 Task: Create in the project ZestTech in Backlog an issue 'Implement a new cloud-based fleet management system for a company with advanced vehicle tracking and maintenance features', assign it to team member softage.1@softage.net and change the status to IN PROGRESS.
Action: Mouse moved to (274, 73)
Screenshot: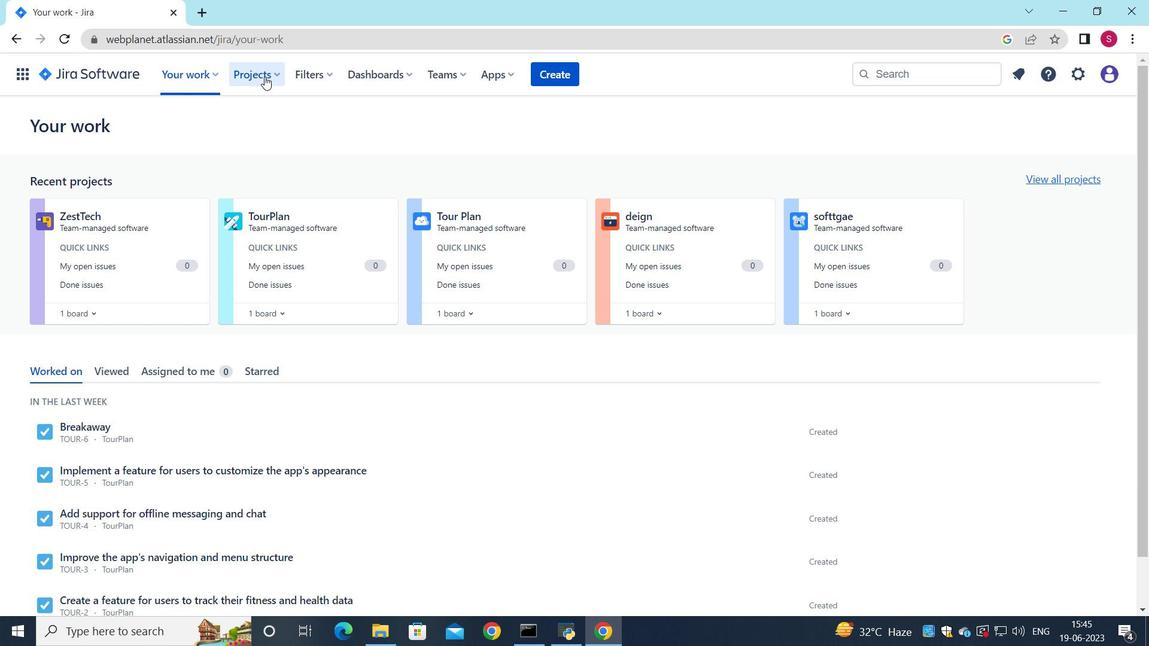 
Action: Mouse pressed left at (274, 73)
Screenshot: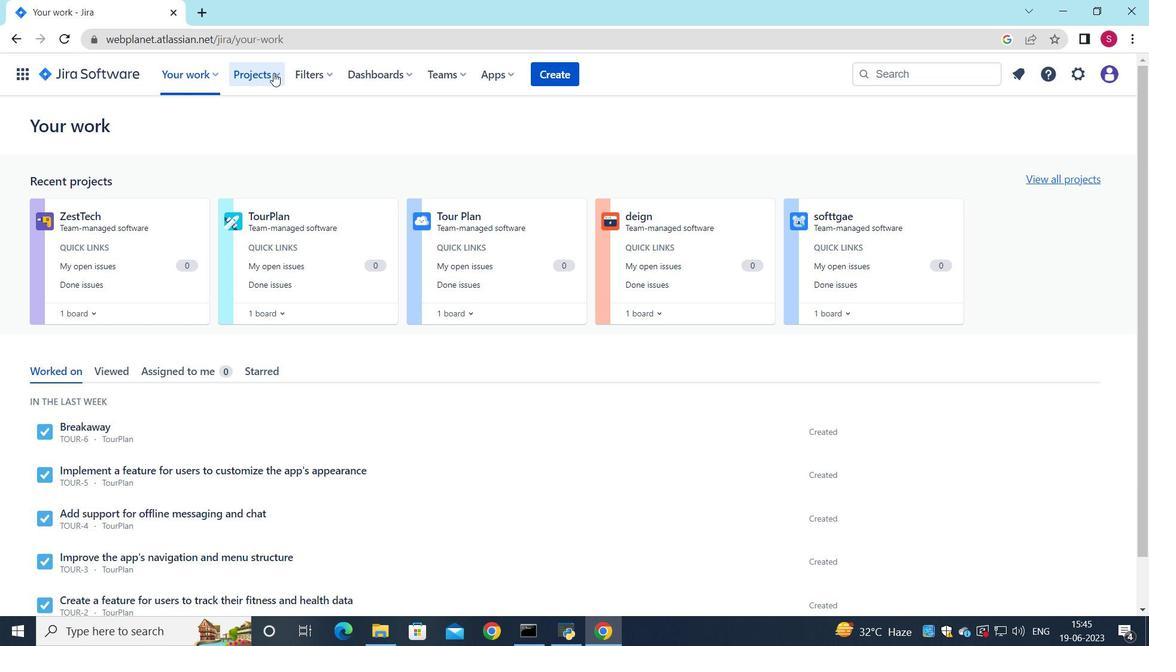 
Action: Mouse moved to (282, 140)
Screenshot: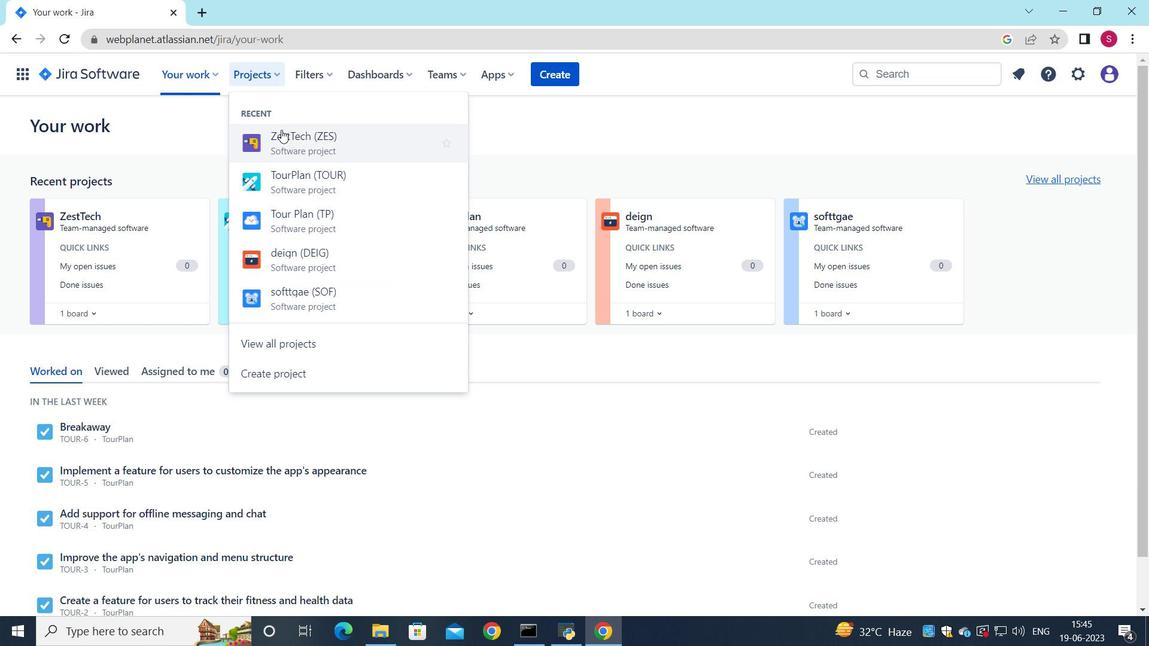 
Action: Mouse pressed left at (282, 140)
Screenshot: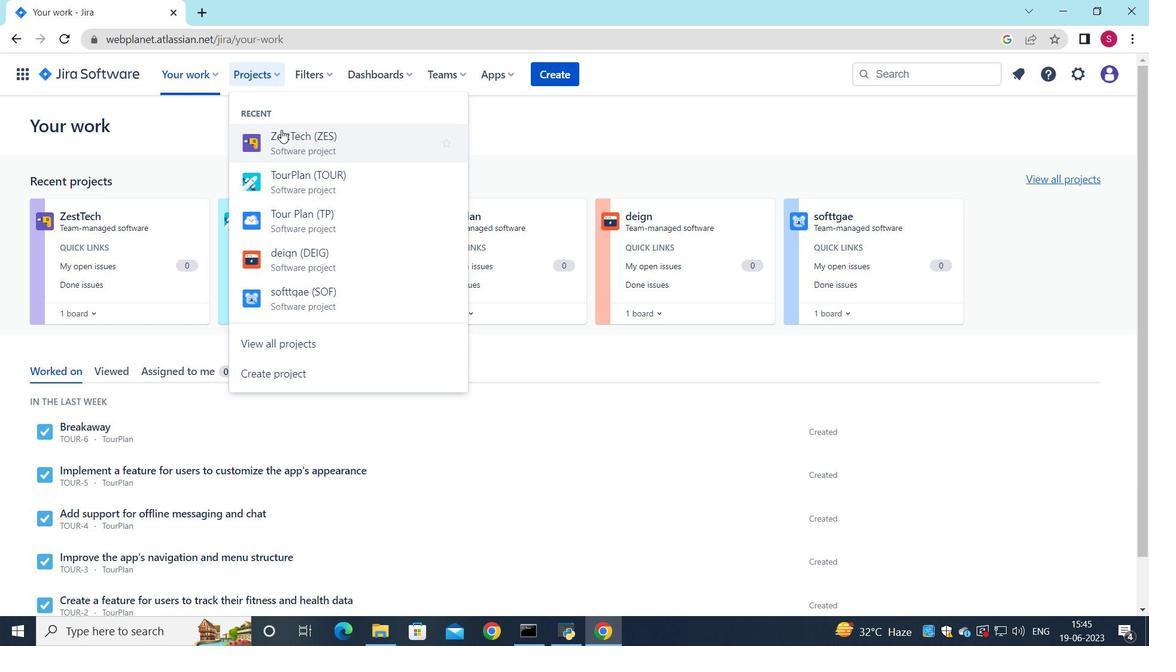 
Action: Mouse moved to (59, 230)
Screenshot: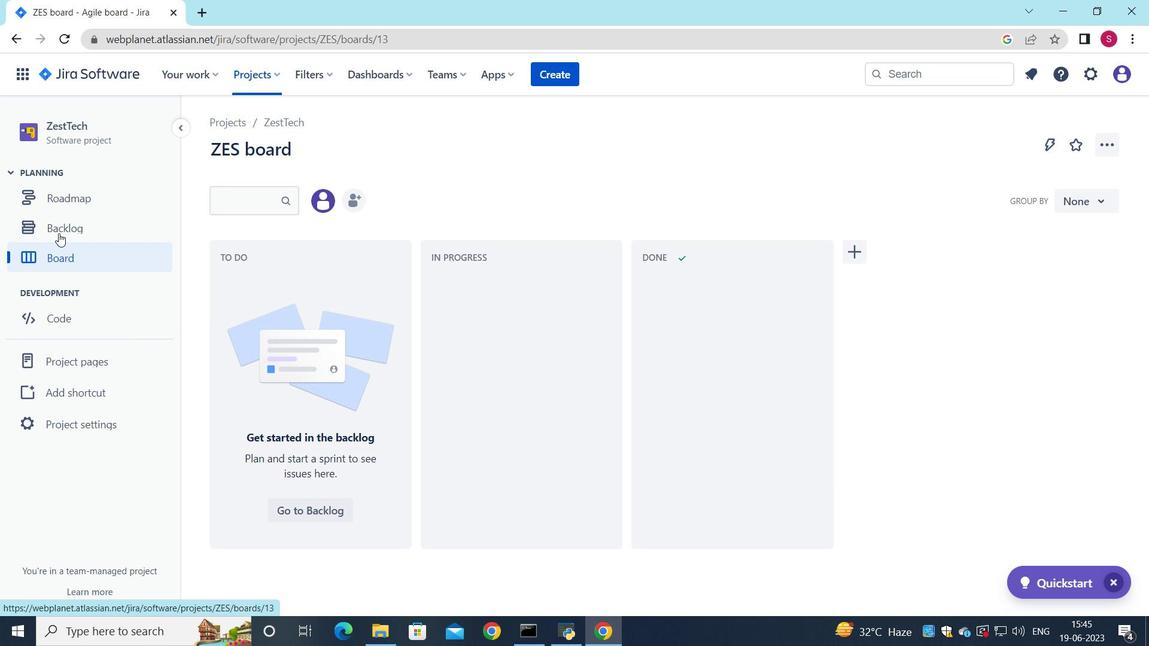 
Action: Mouse pressed left at (59, 230)
Screenshot: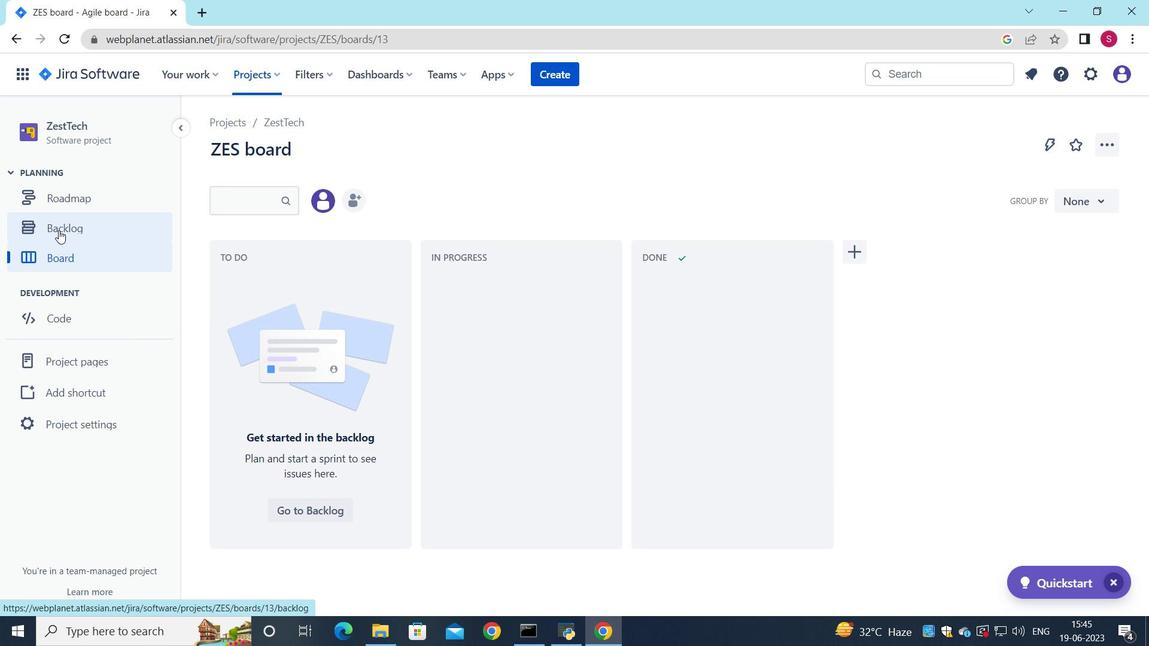 
Action: Mouse moved to (274, 297)
Screenshot: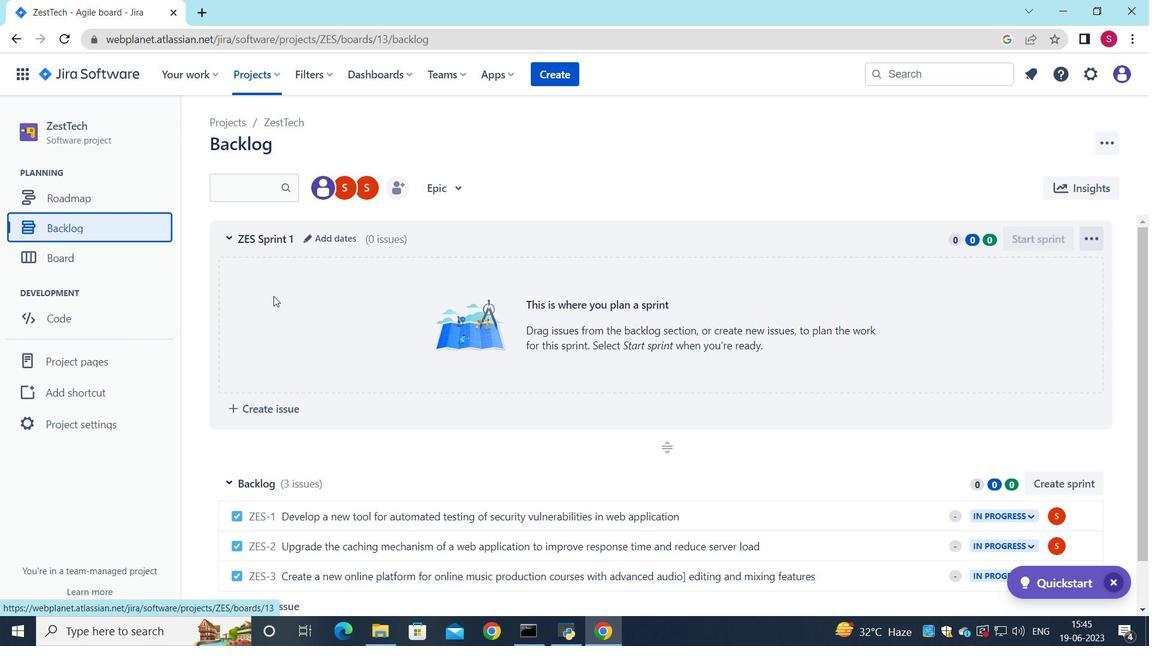 
Action: Mouse scrolled (274, 296) with delta (0, 0)
Screenshot: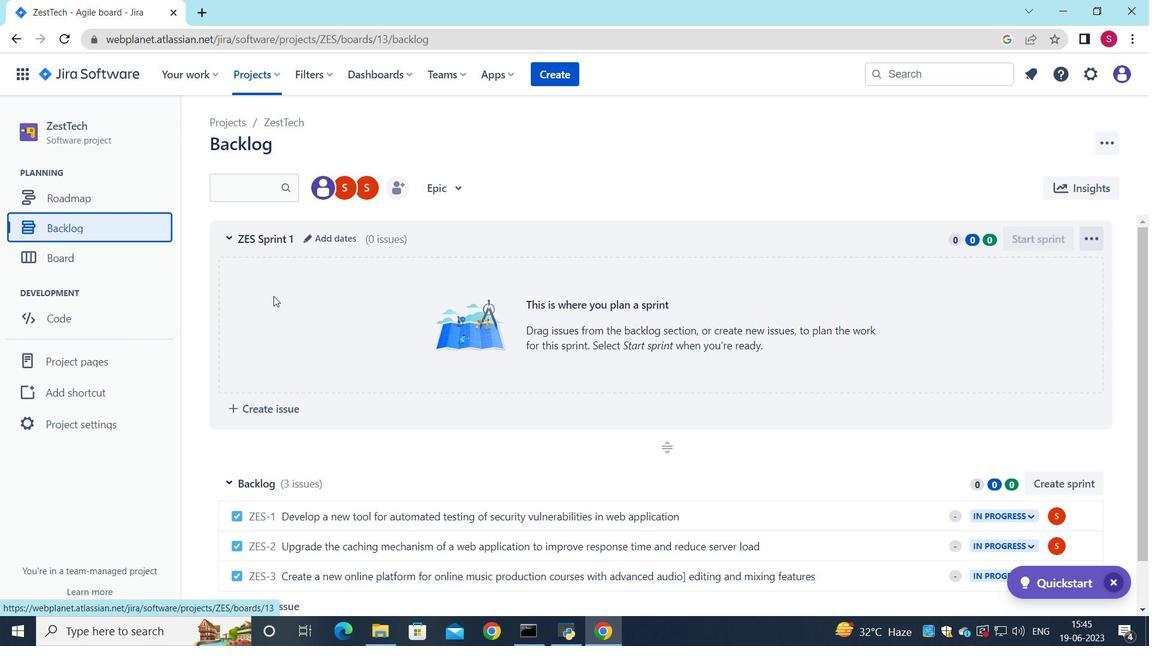 
Action: Mouse scrolled (274, 296) with delta (0, 0)
Screenshot: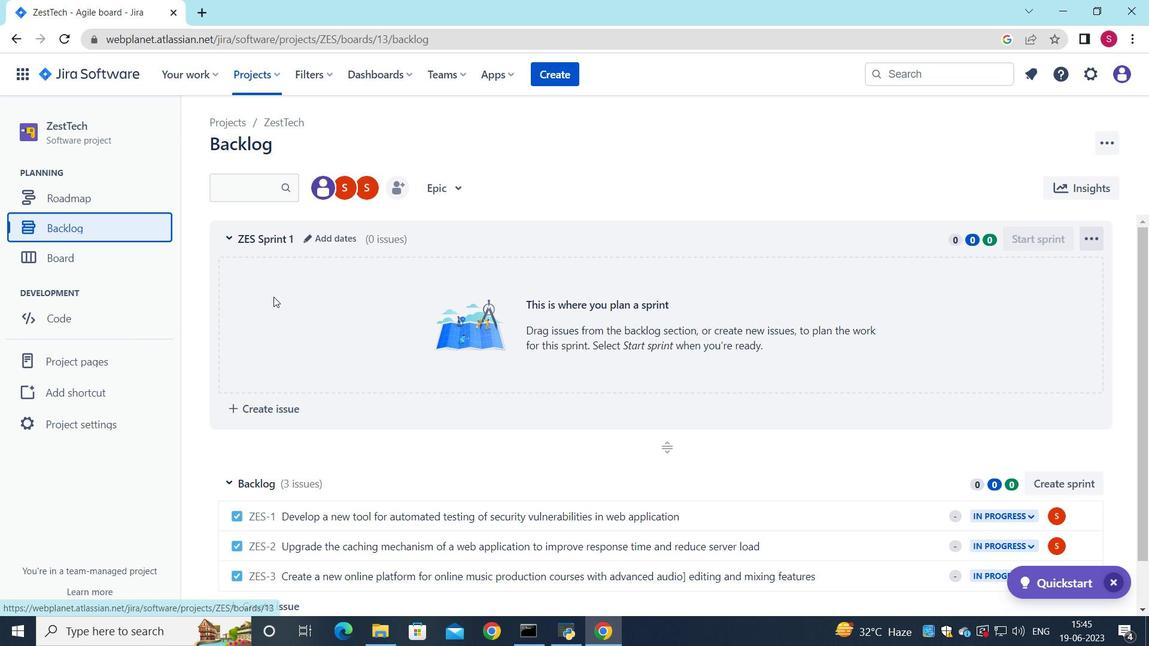 
Action: Mouse moved to (297, 549)
Screenshot: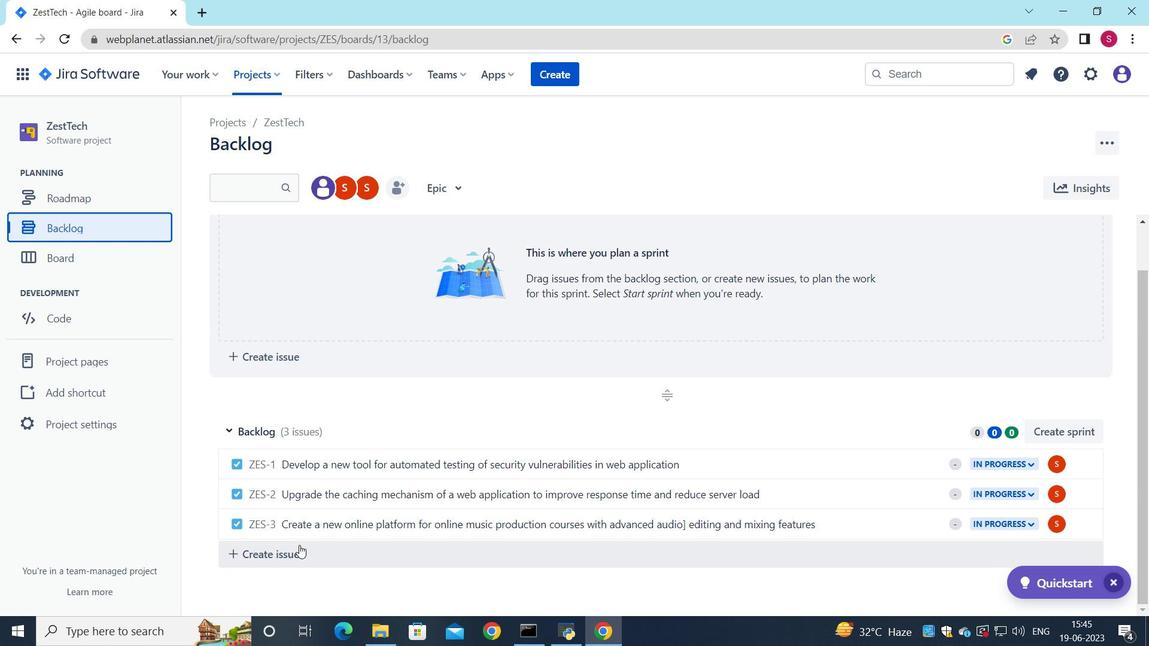 
Action: Mouse pressed left at (297, 549)
Screenshot: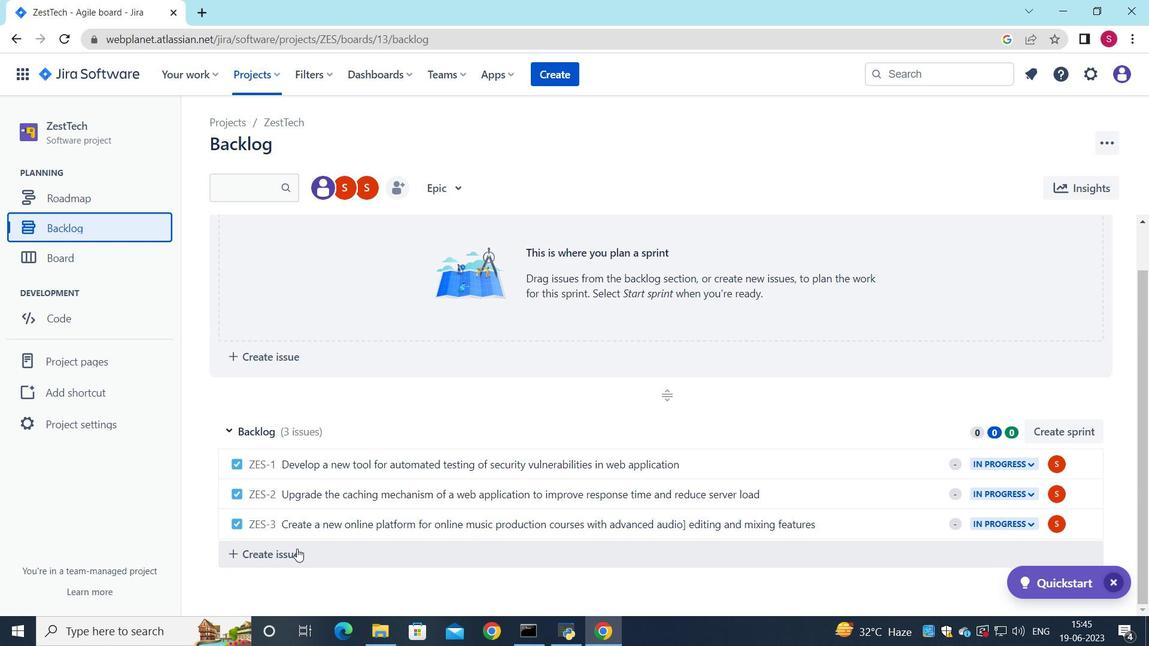 
Action: Mouse moved to (303, 554)
Screenshot: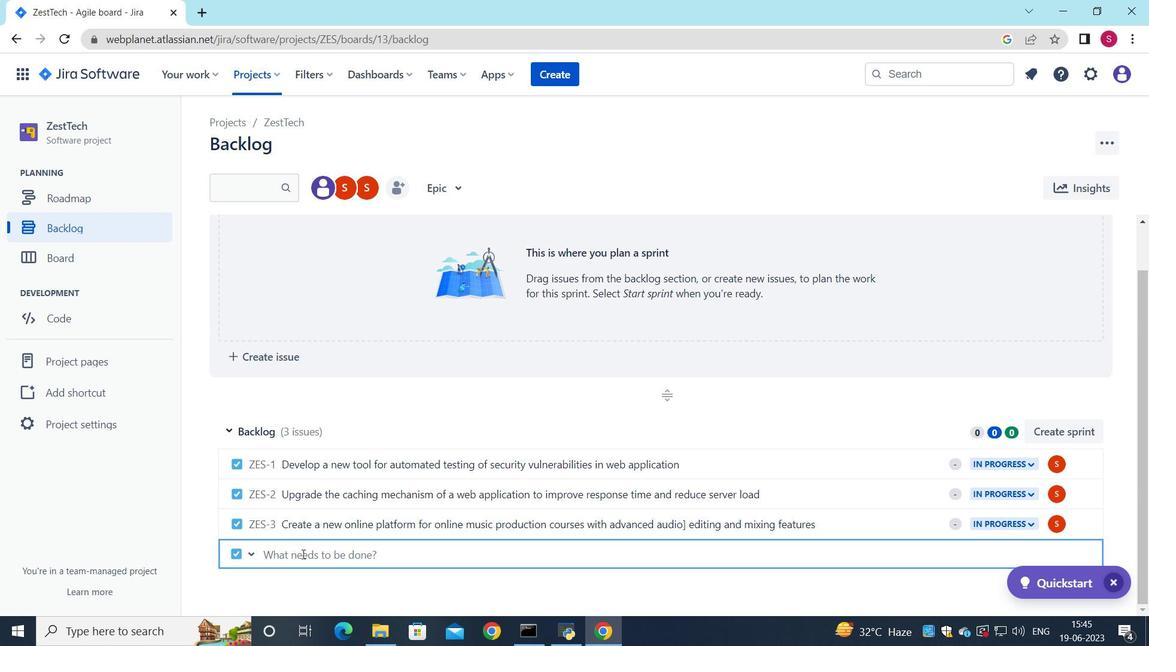 
Action: Mouse scrolled (303, 553) with delta (0, 0)
Screenshot: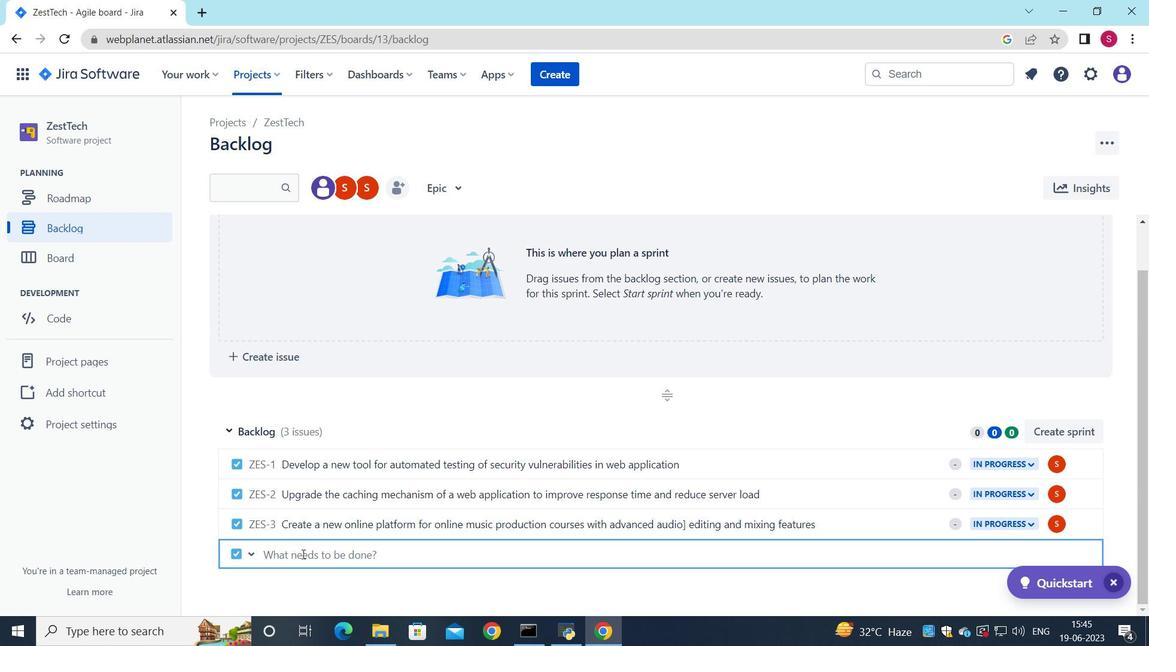 
Action: Mouse scrolled (303, 553) with delta (0, 0)
Screenshot: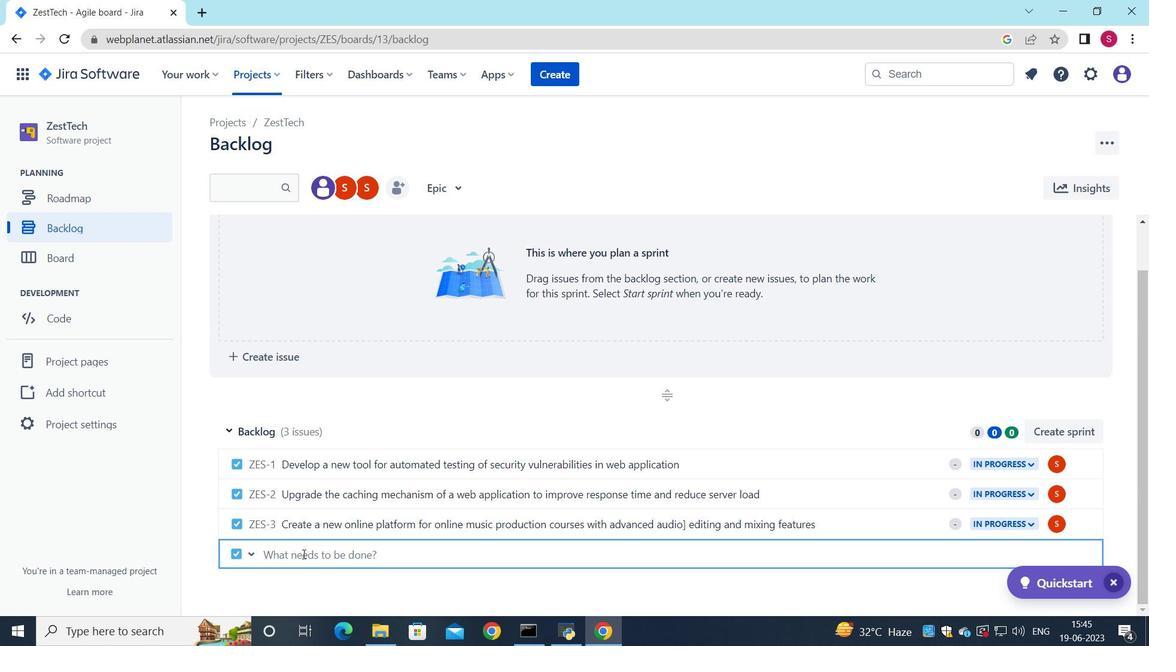 
Action: Mouse scrolled (303, 553) with delta (0, 0)
Screenshot: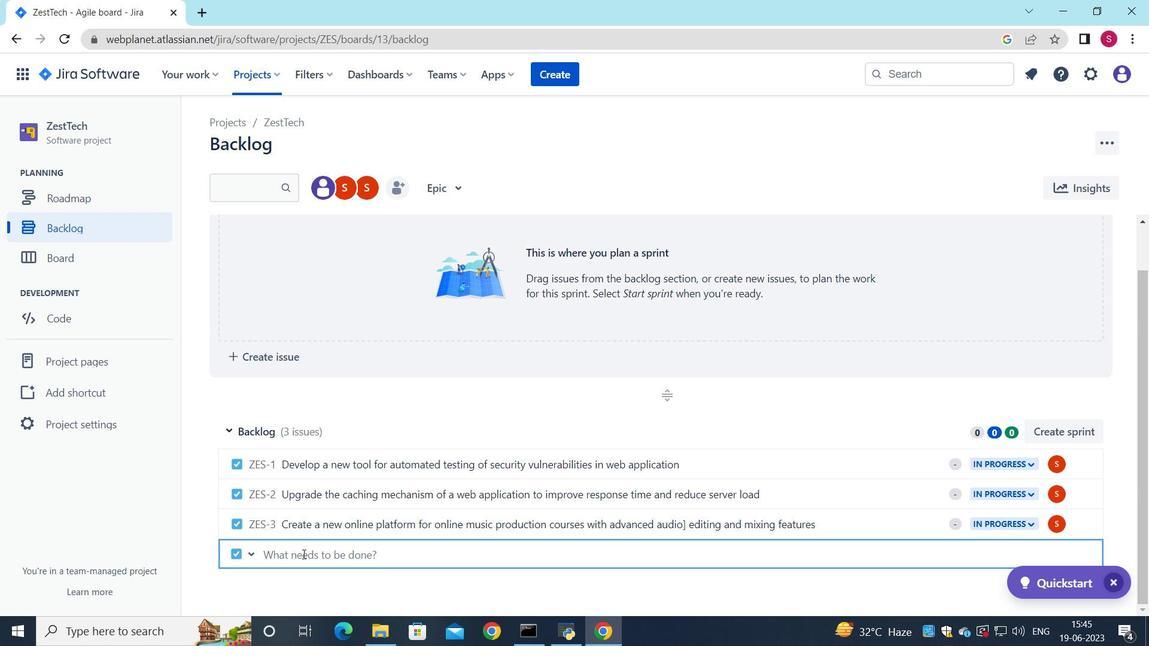 
Action: Mouse moved to (302, 551)
Screenshot: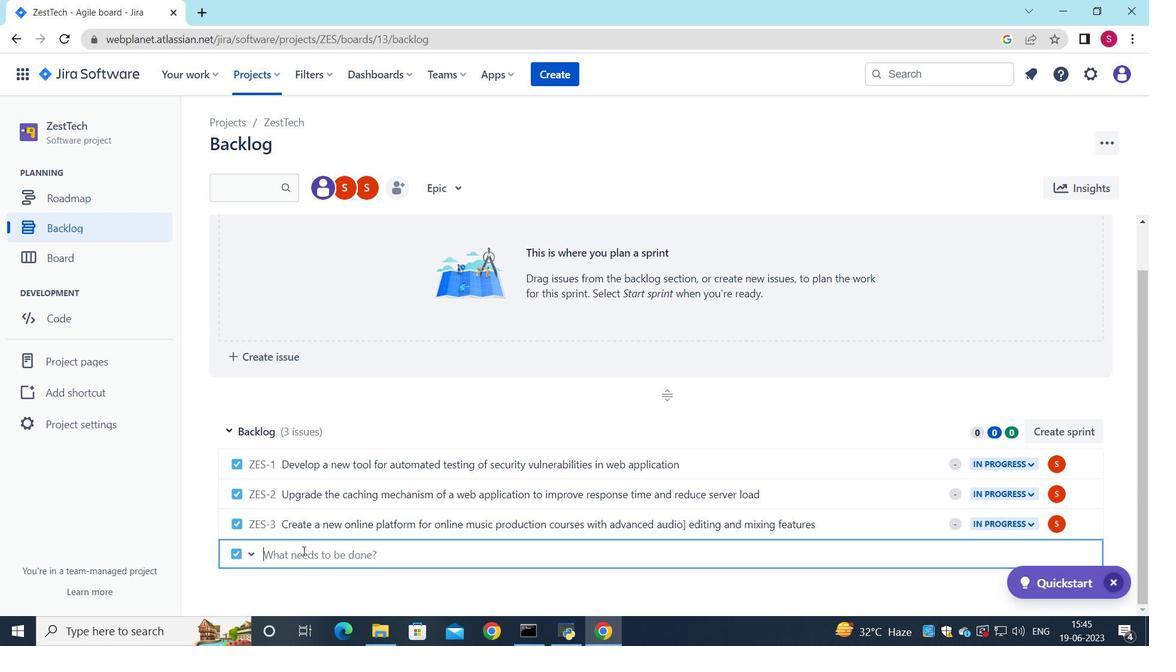 
Action: Key pressed <Key.shift>Implement<Key.space>a<Key.space>new<Key.space>cloud-based<Key.space>fleet<Key.space>management<Key.space>system<Key.space>for<Key.space>aa<Key.space><Key.backspace><Key.backspace><Key.space>company<Key.space>with<Key.space>advanced<Key.space>vechile<Key.backspace><Key.backspace><Key.backspace><Key.backspace><Key.backspace>hicle<Key.space>tracking<Key.space>and<Key.space>maintainance<Key.space>
Screenshot: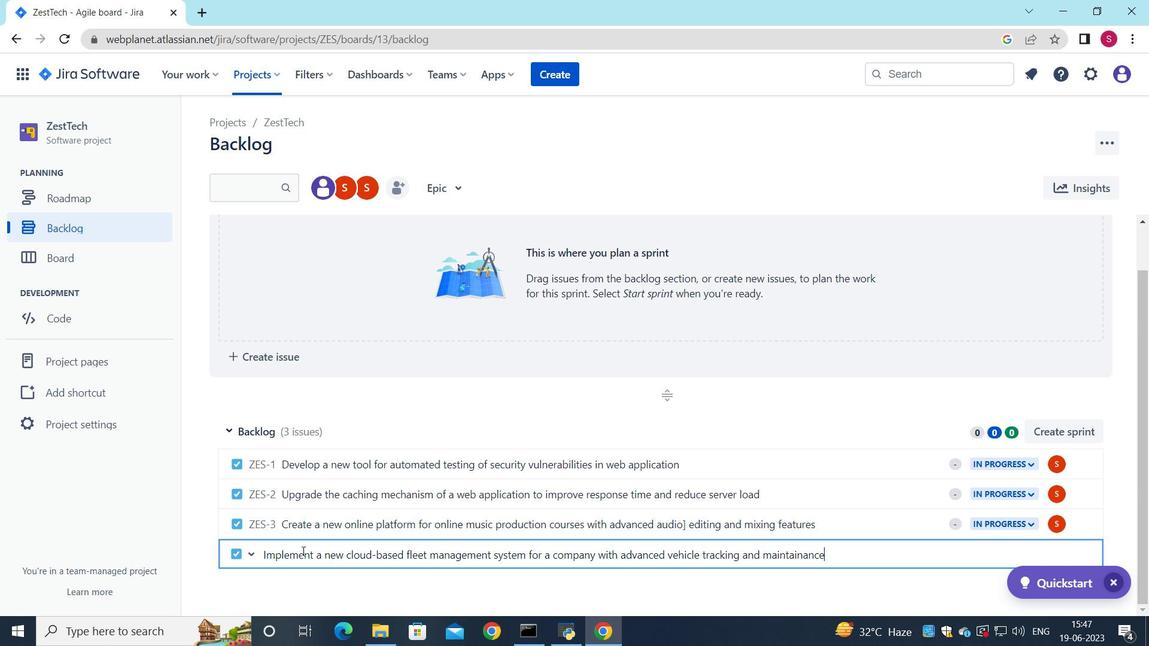 
Action: Mouse moved to (795, 556)
Screenshot: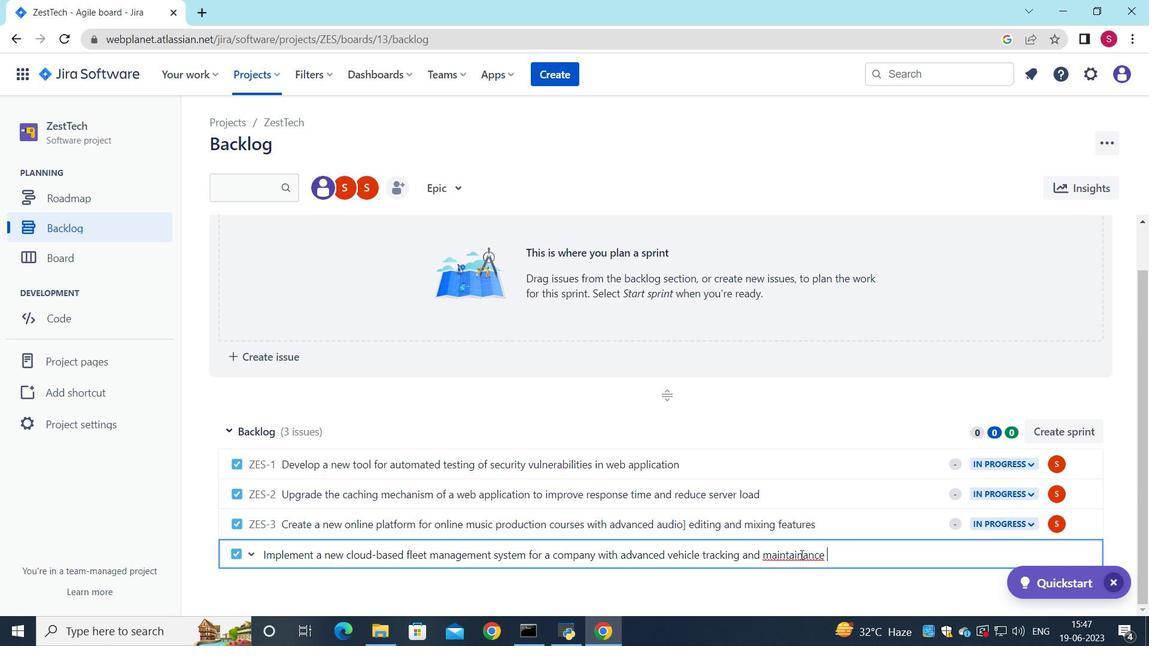 
Action: Mouse pressed left at (795, 556)
Screenshot: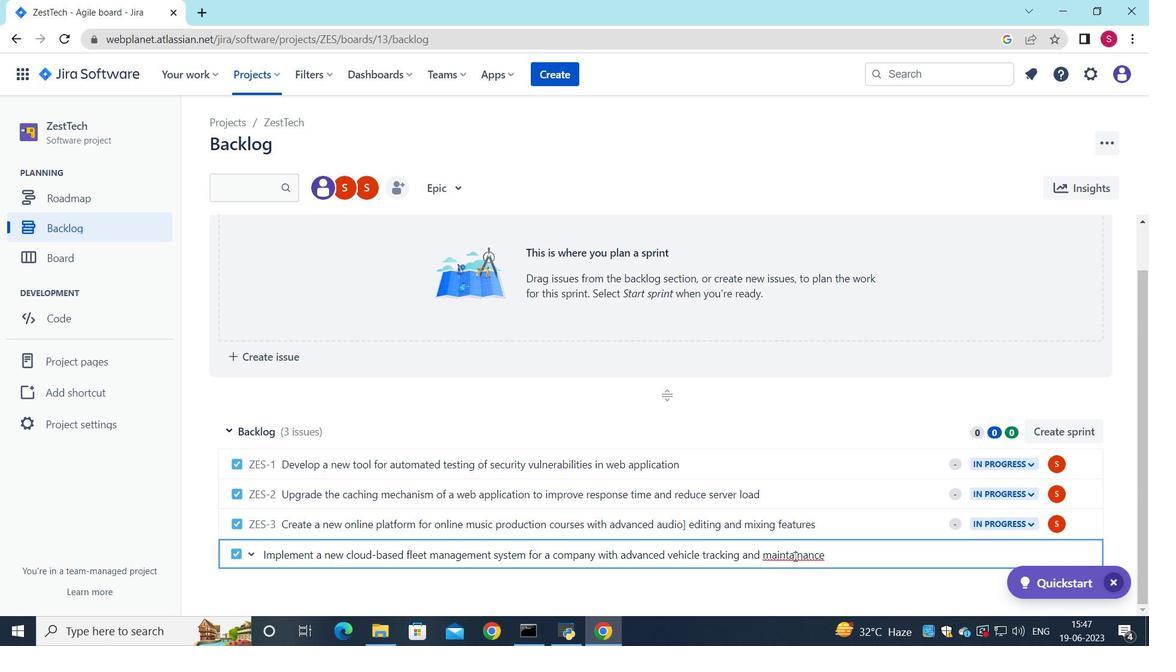 
Action: Key pressed <Key.backspace>e
Screenshot: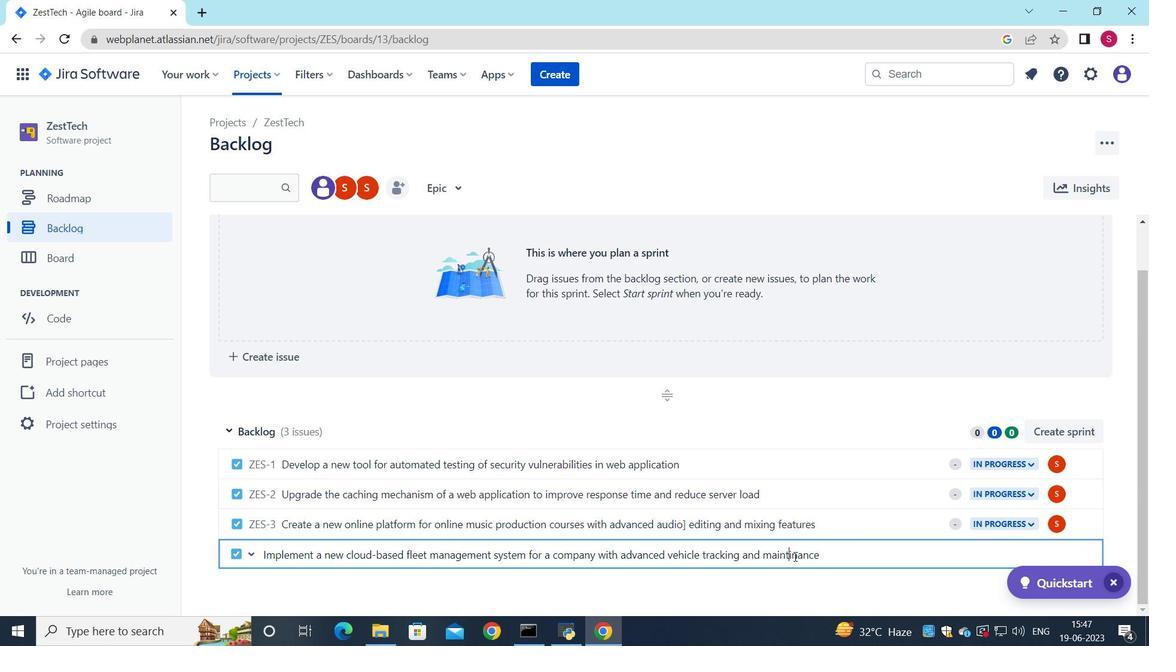 
Action: Mouse moved to (835, 558)
Screenshot: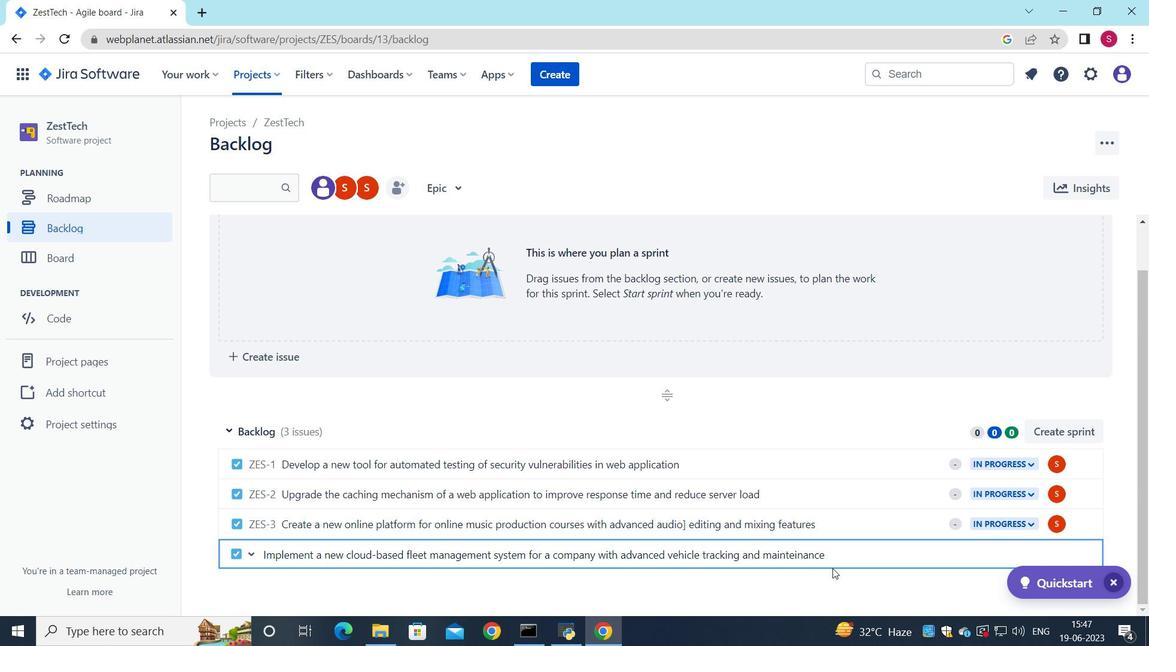 
Action: Mouse pressed left at (835, 558)
Screenshot: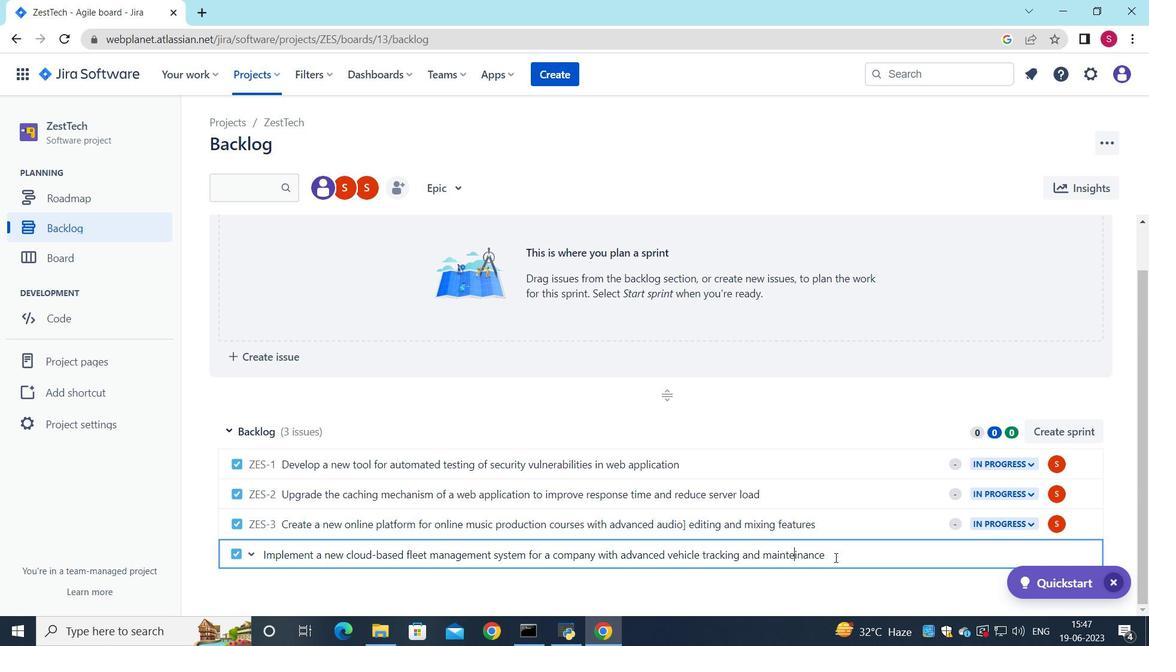 
Action: Key pressed feati<Key.backspace>ures
Screenshot: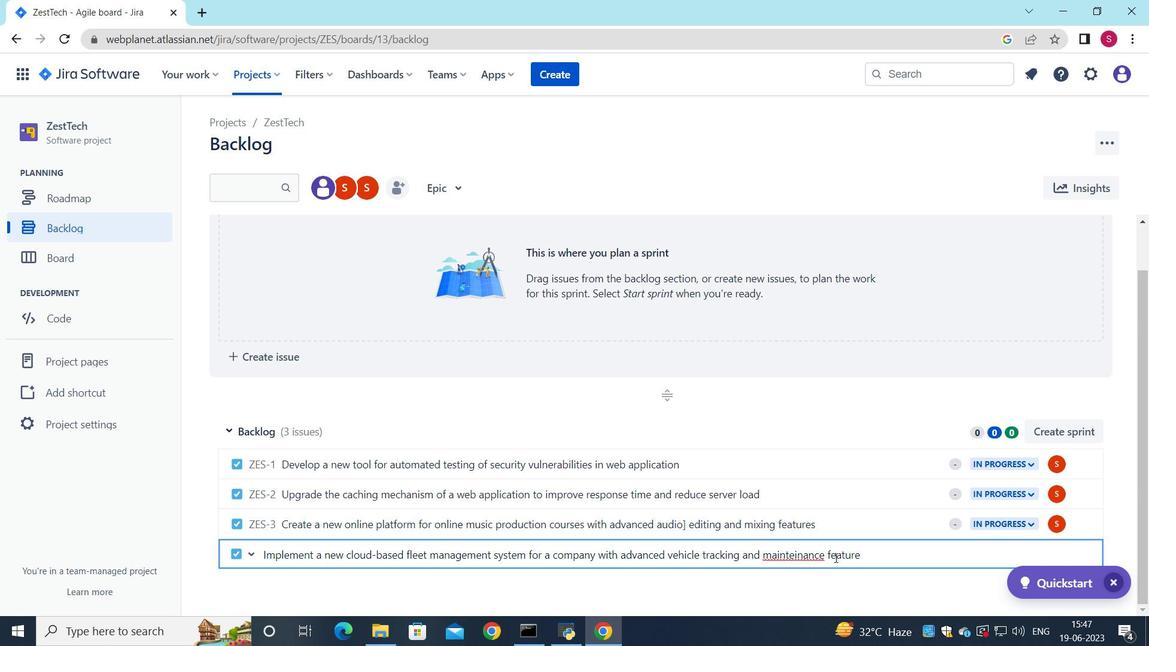 
Action: Mouse moved to (801, 558)
Screenshot: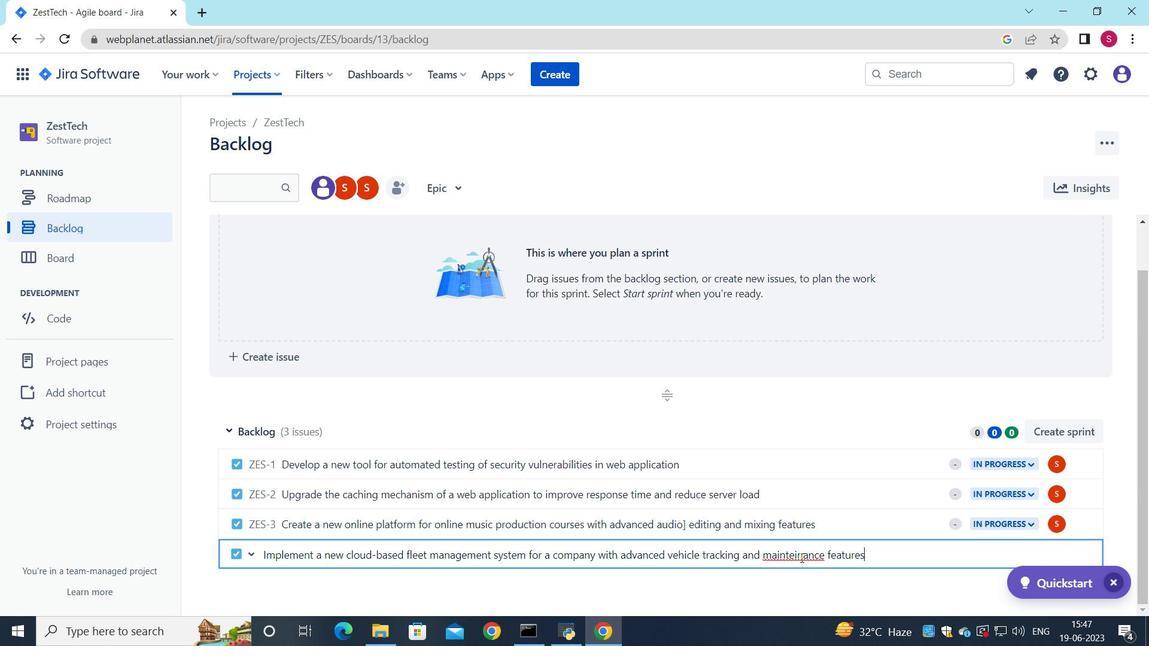 
Action: Mouse pressed left at (801, 558)
Screenshot: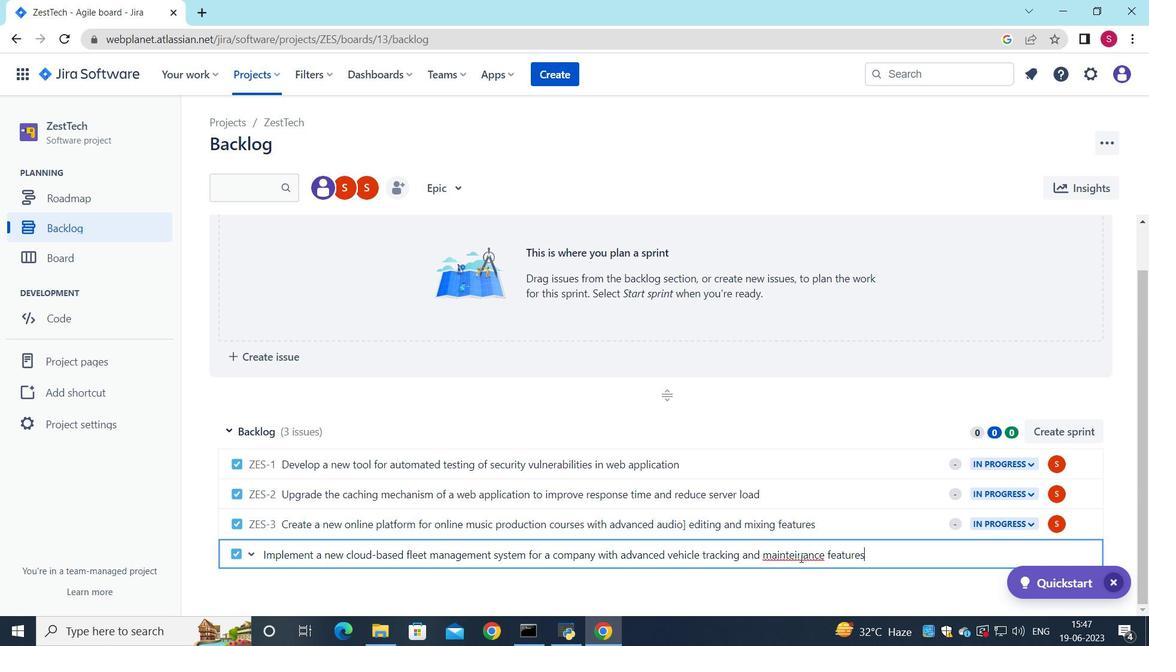 
Action: Mouse moved to (798, 558)
Screenshot: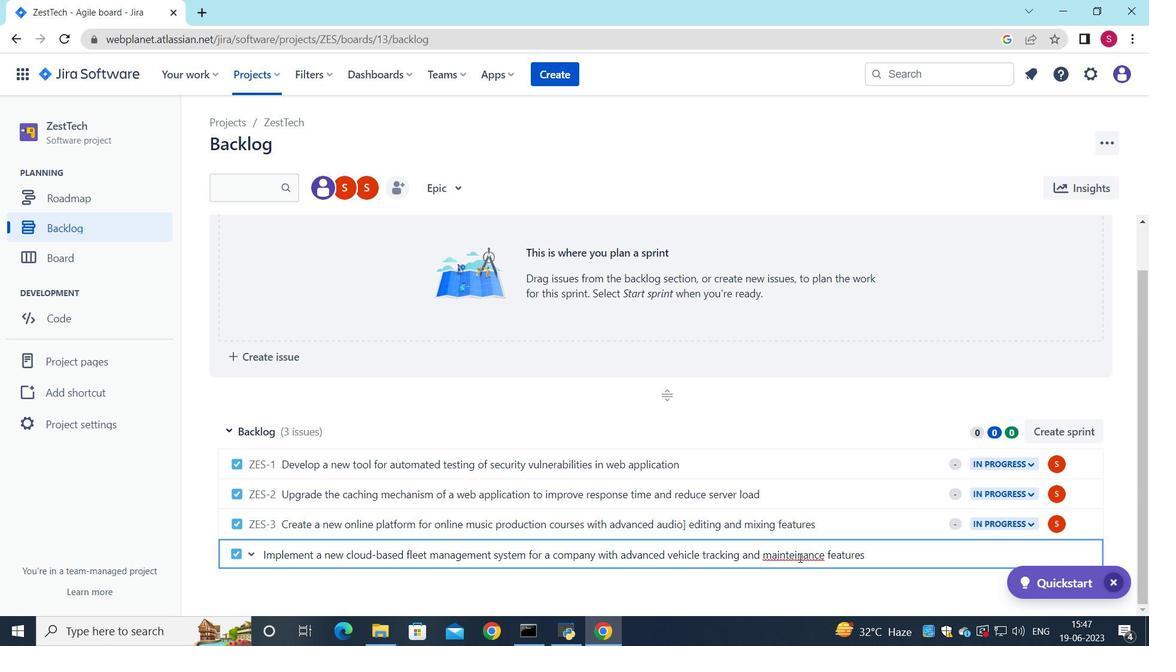 
Action: Mouse pressed left at (798, 558)
Screenshot: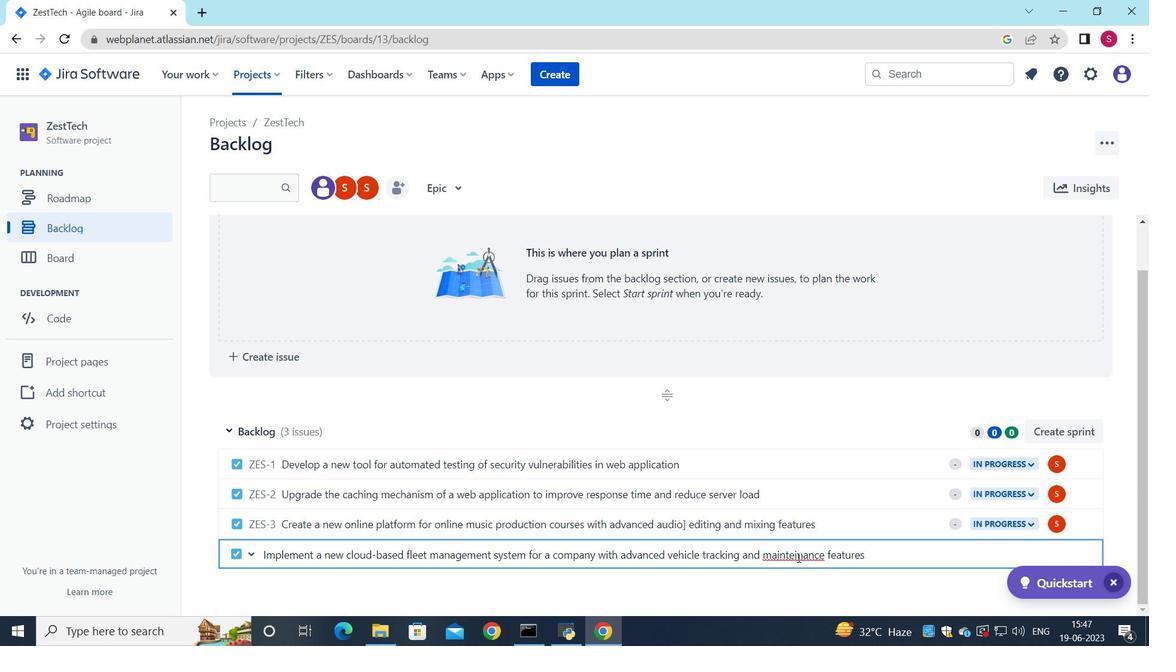 
Action: Mouse moved to (799, 559)
Screenshot: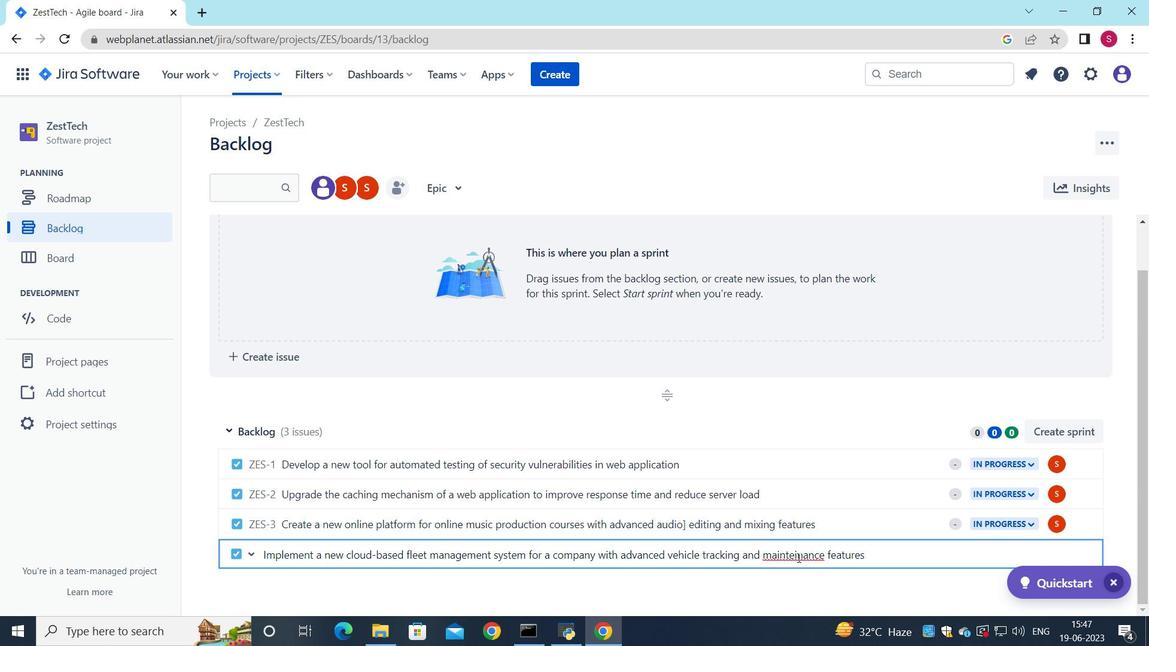 
Action: Key pressed <Key.backspace>
Screenshot: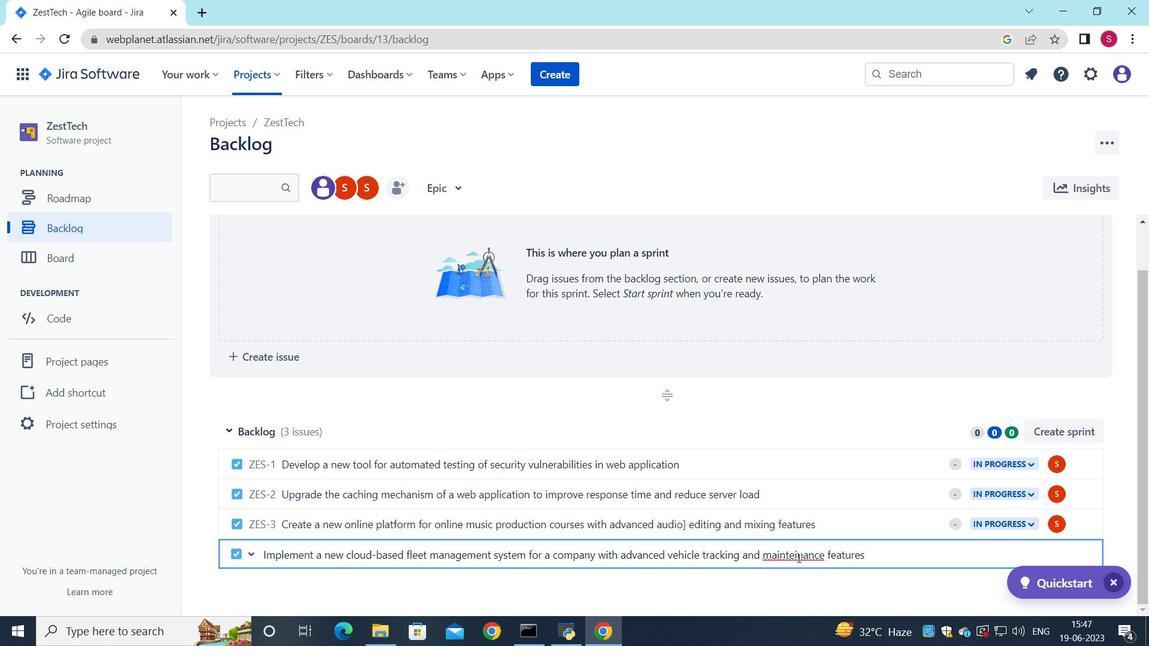 
Action: Mouse moved to (878, 559)
Screenshot: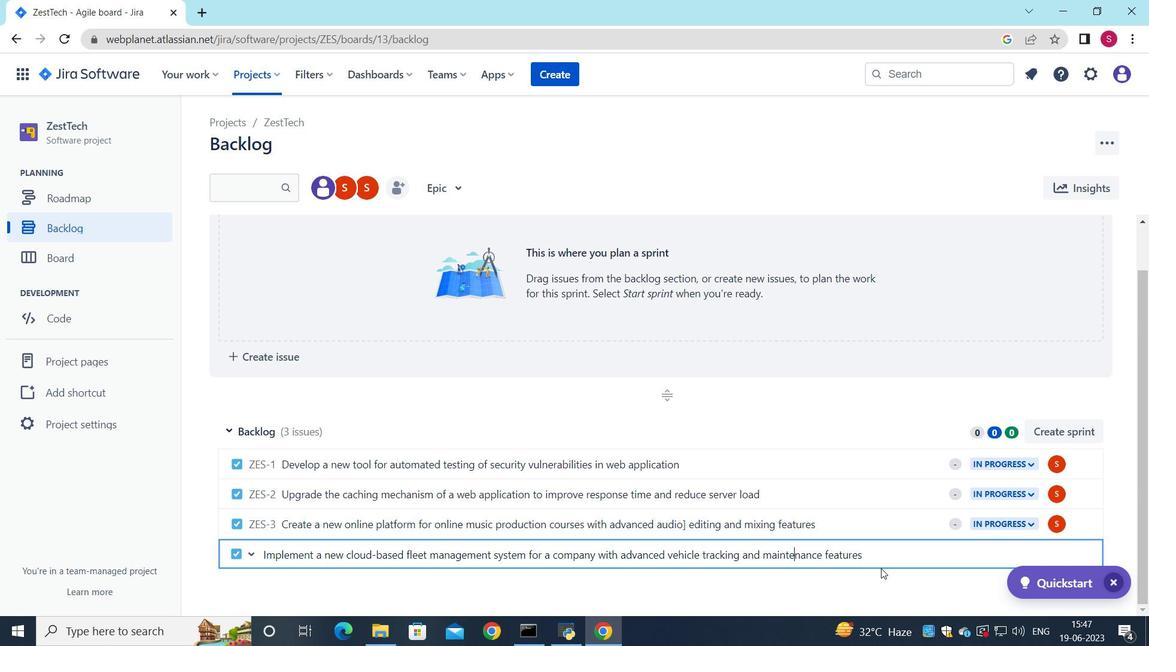
Action: Mouse pressed left at (878, 559)
Screenshot: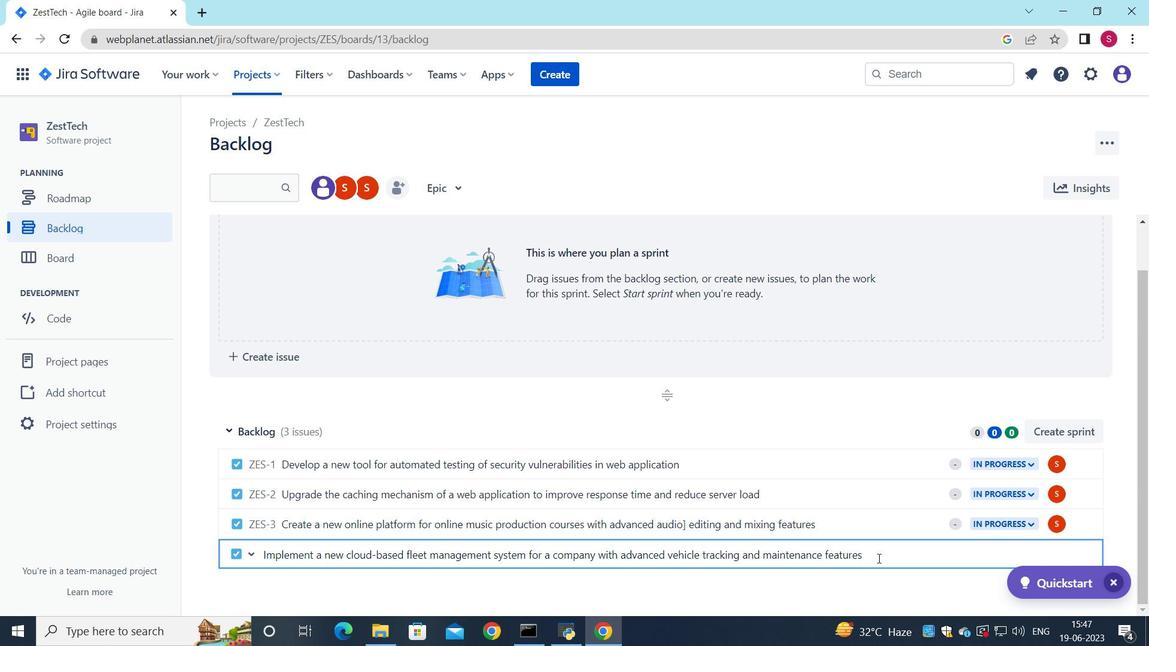 
Action: Mouse moved to (1031, 554)
Screenshot: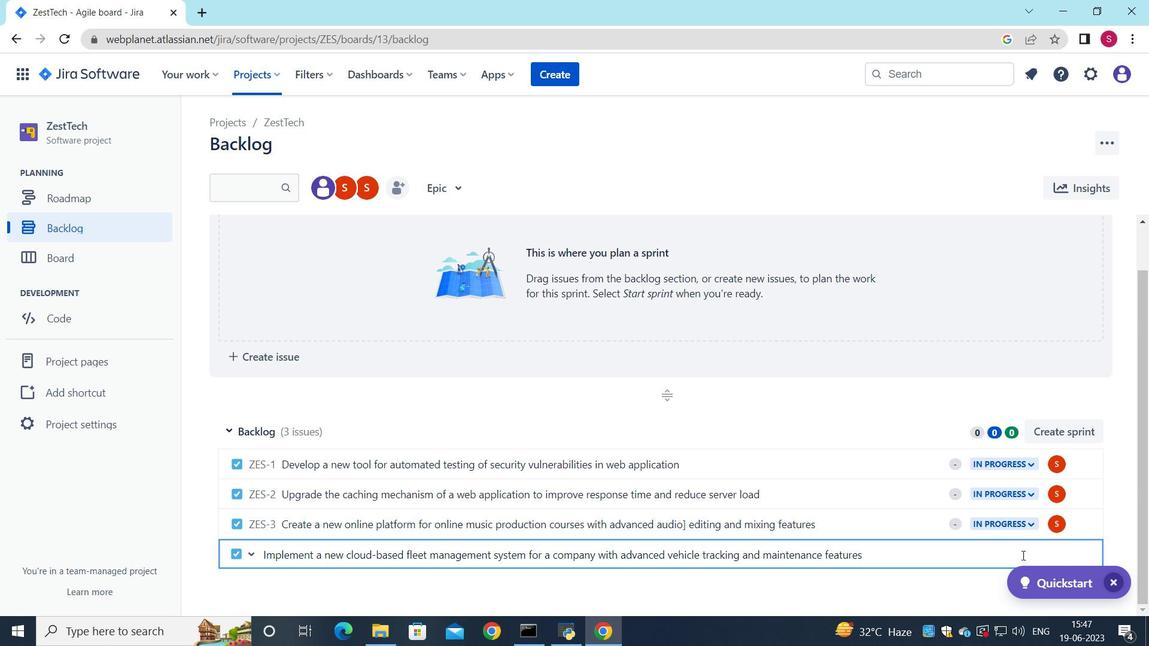 
Action: Mouse scrolled (1031, 553) with delta (0, 0)
Screenshot: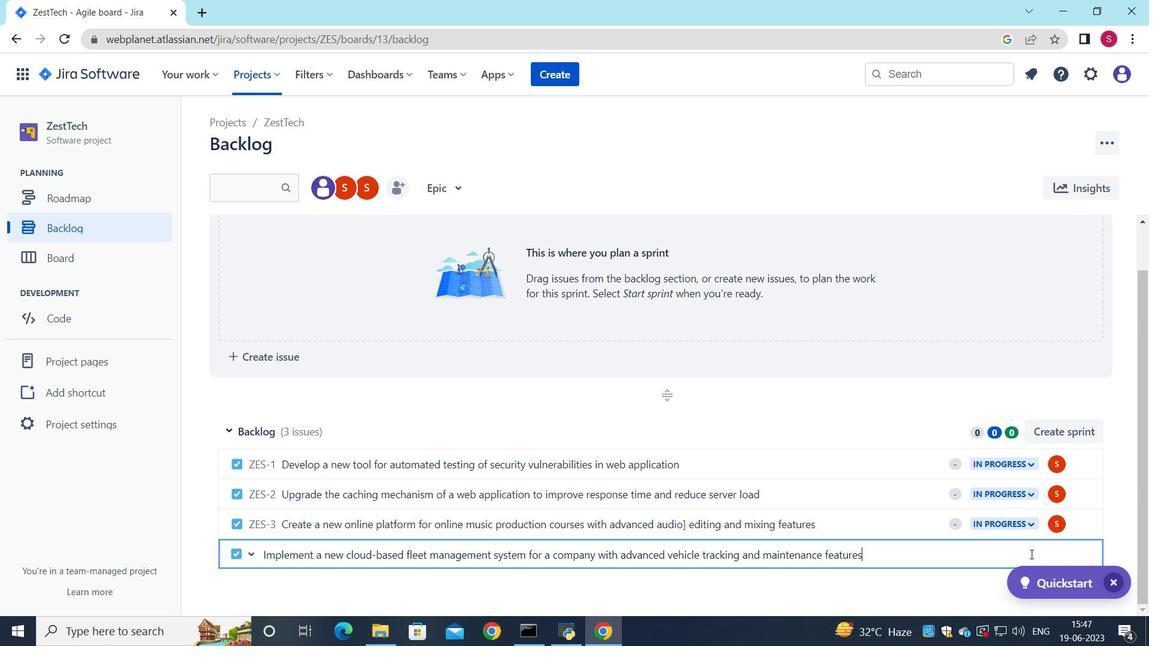 
Action: Mouse scrolled (1031, 553) with delta (0, 0)
Screenshot: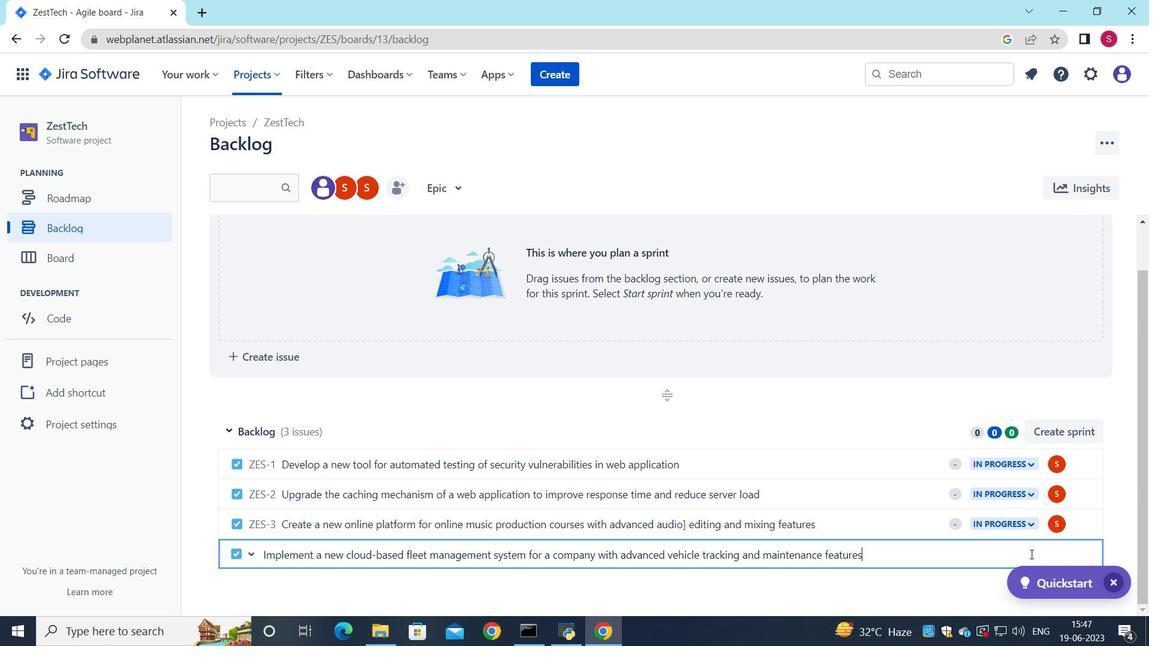 
Action: Mouse moved to (1027, 554)
Screenshot: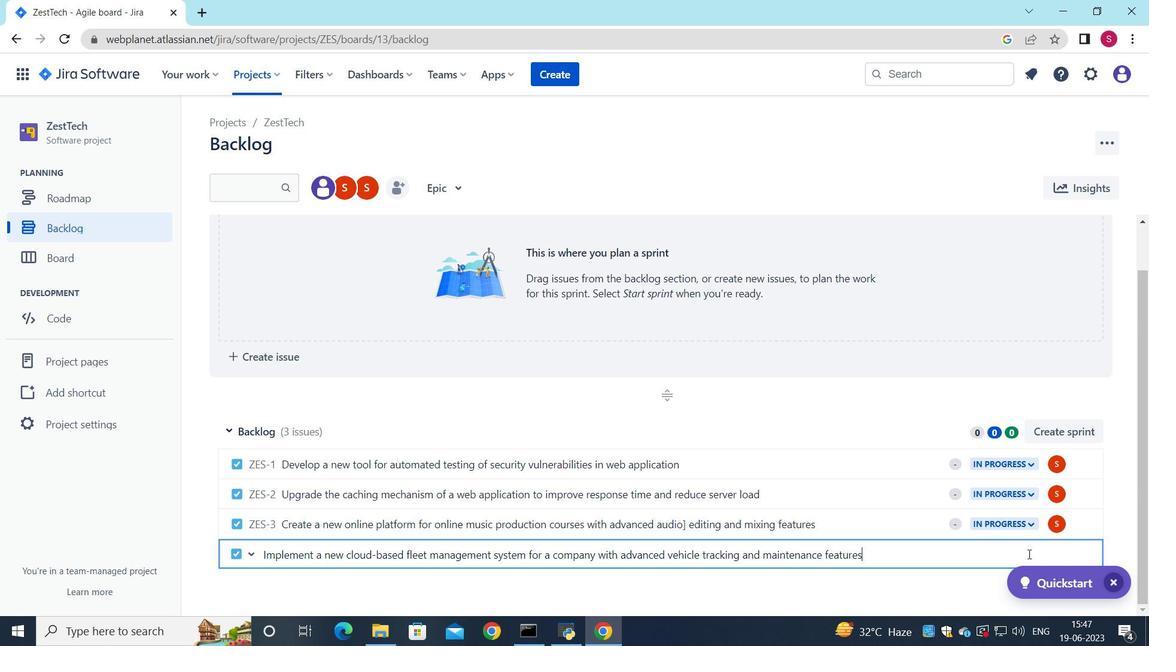 
Action: Key pressed <Key.enter>
Screenshot: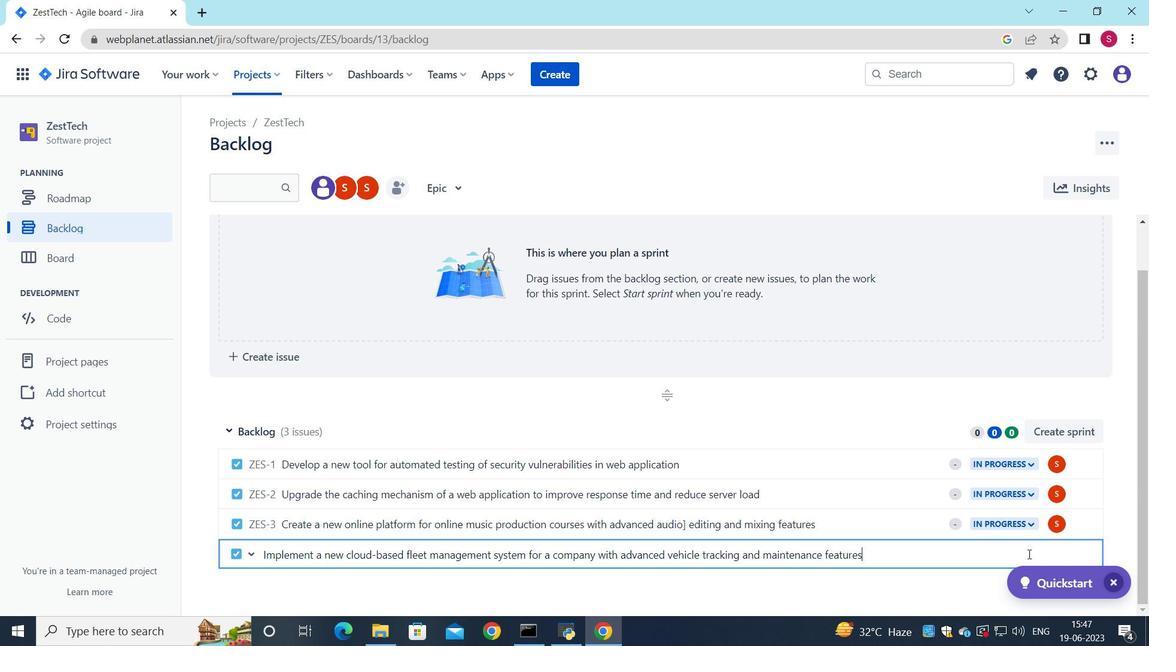 
Action: Mouse moved to (982, 552)
Screenshot: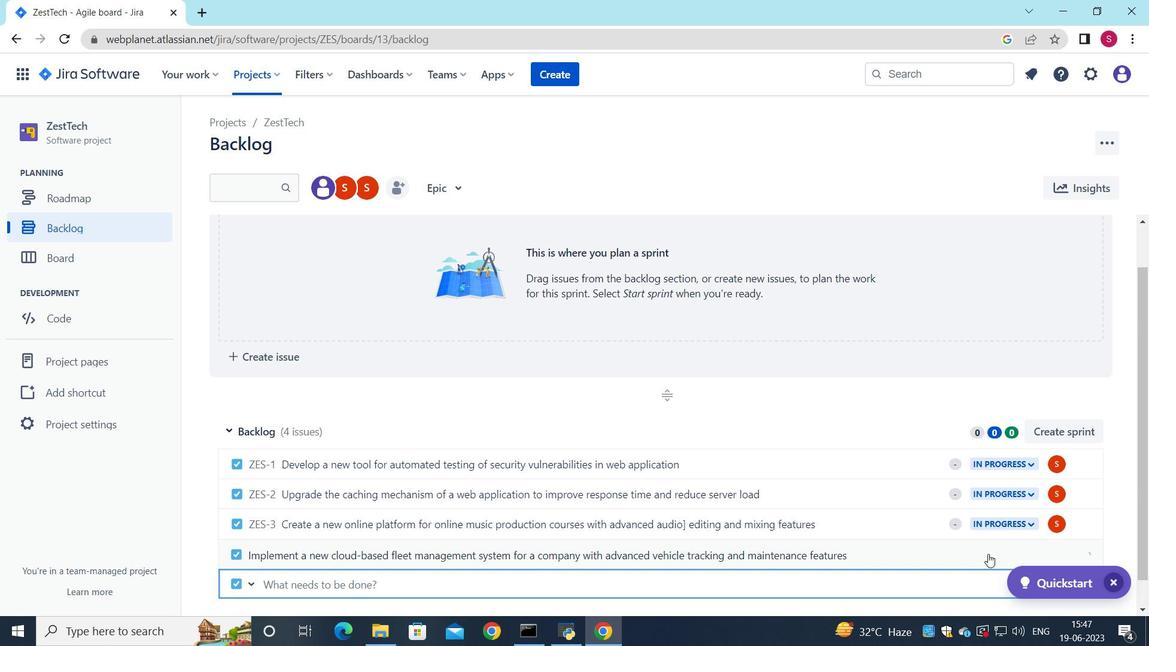 
Action: Mouse scrolled (982, 552) with delta (0, 0)
Screenshot: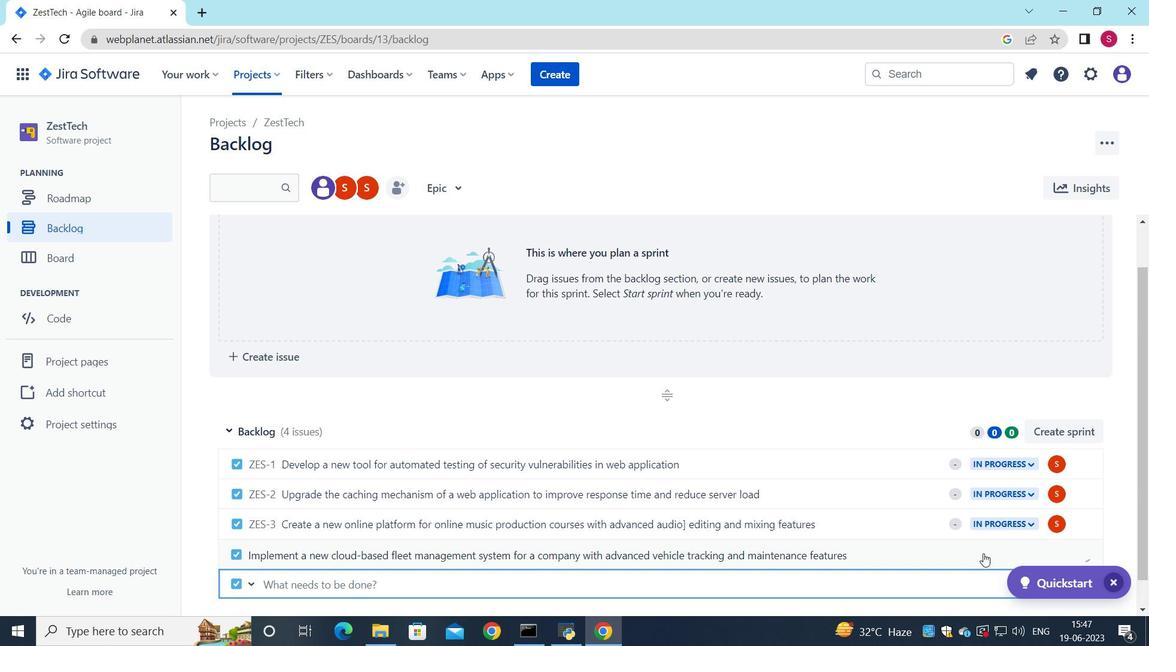 
Action: Mouse scrolled (982, 552) with delta (0, 0)
Screenshot: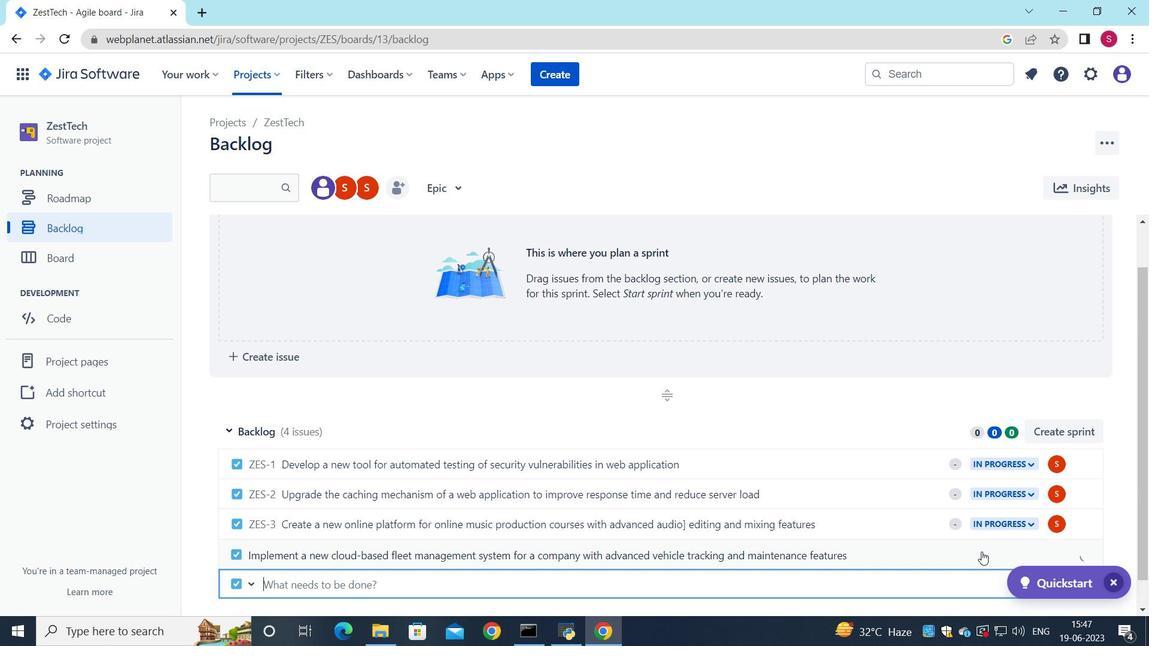
Action: Mouse moved to (998, 524)
Screenshot: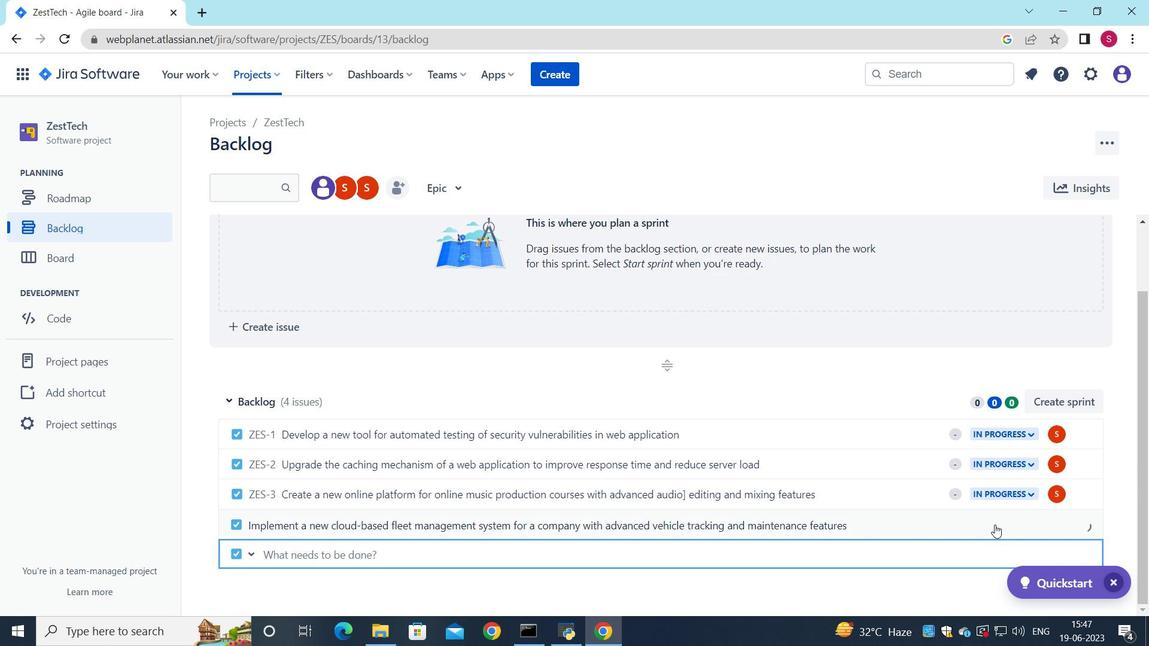 
Action: Mouse scrolled (998, 524) with delta (0, 0)
Screenshot: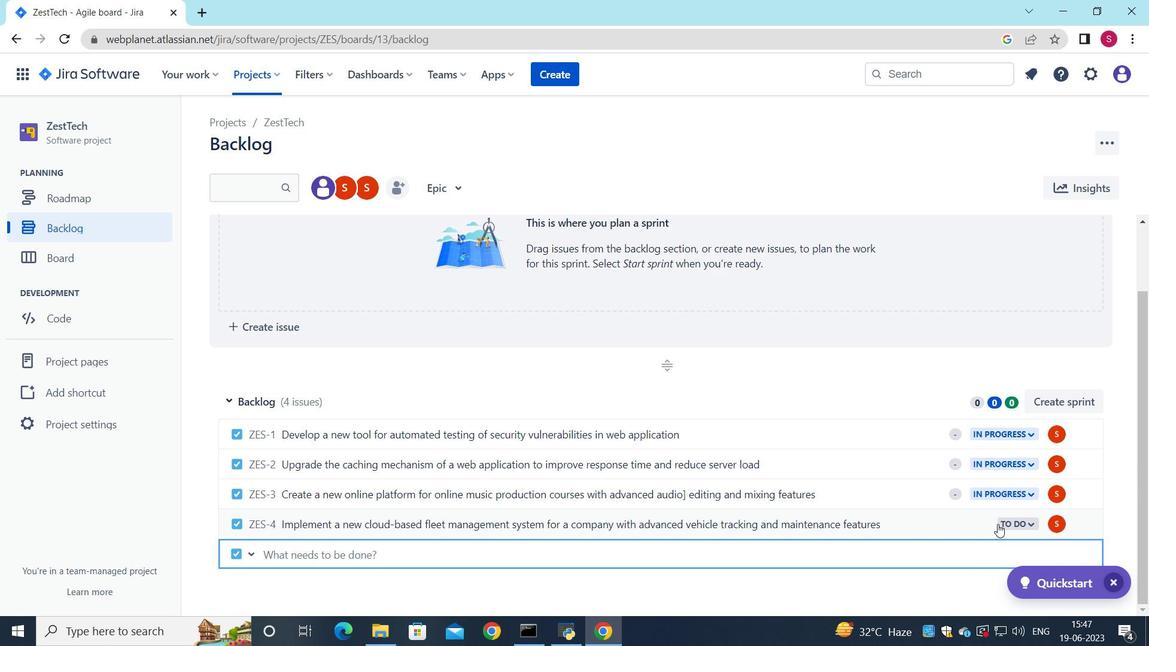 
Action: Mouse moved to (1004, 524)
Screenshot: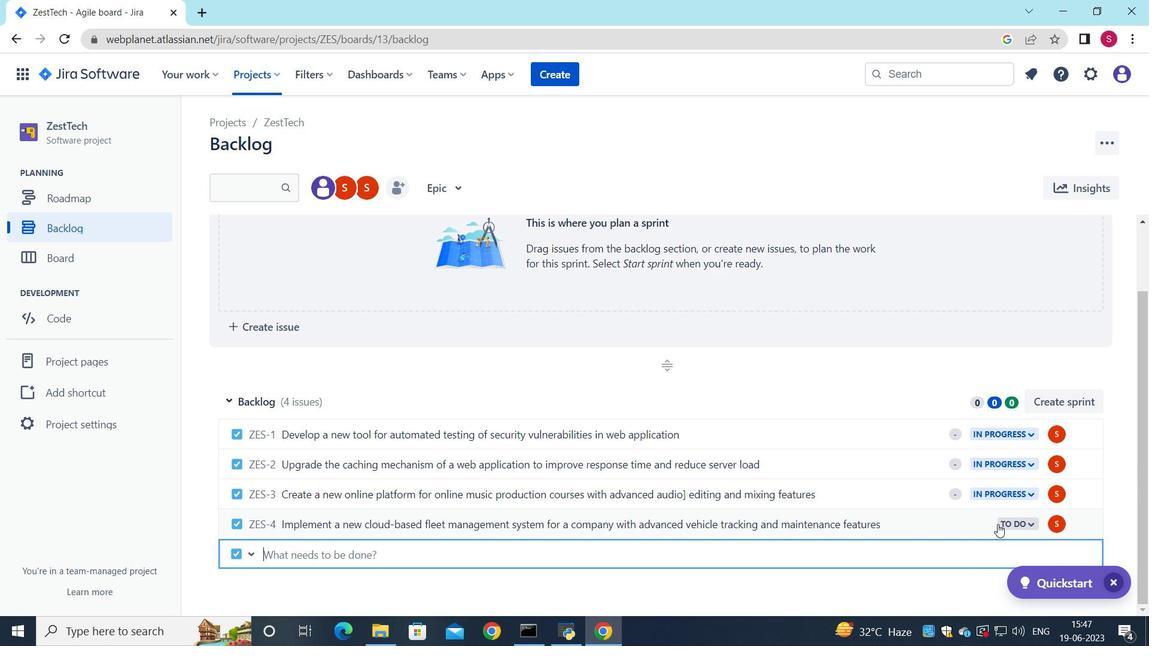 
Action: Mouse scrolled (1004, 523) with delta (0, 0)
Screenshot: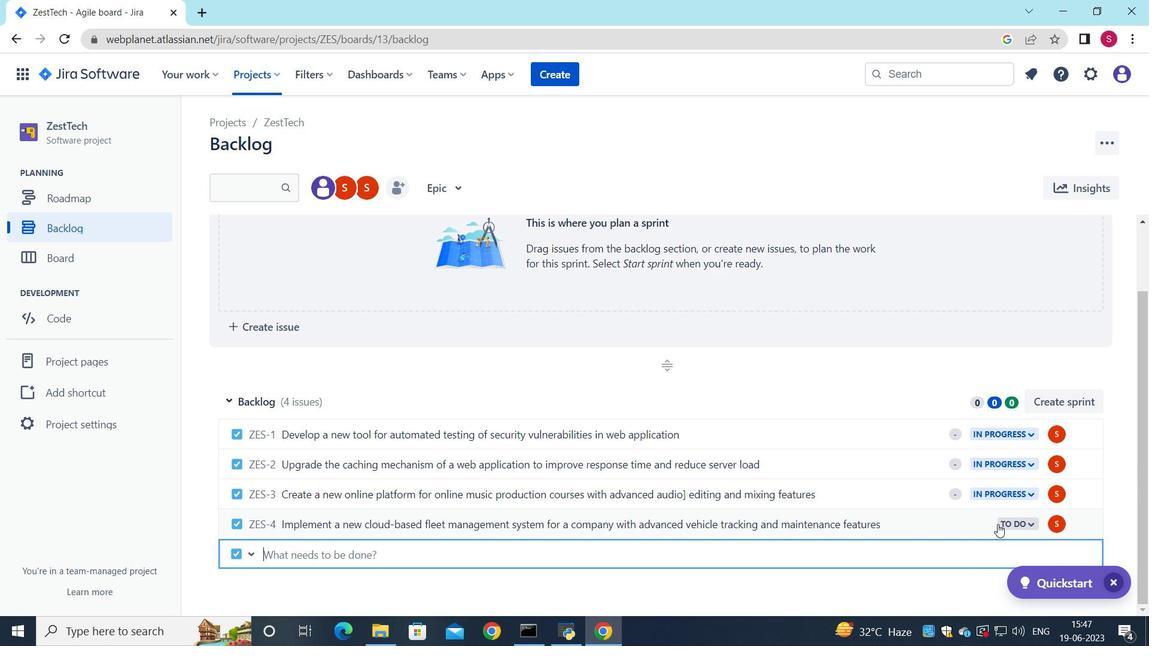 
Action: Mouse moved to (1054, 522)
Screenshot: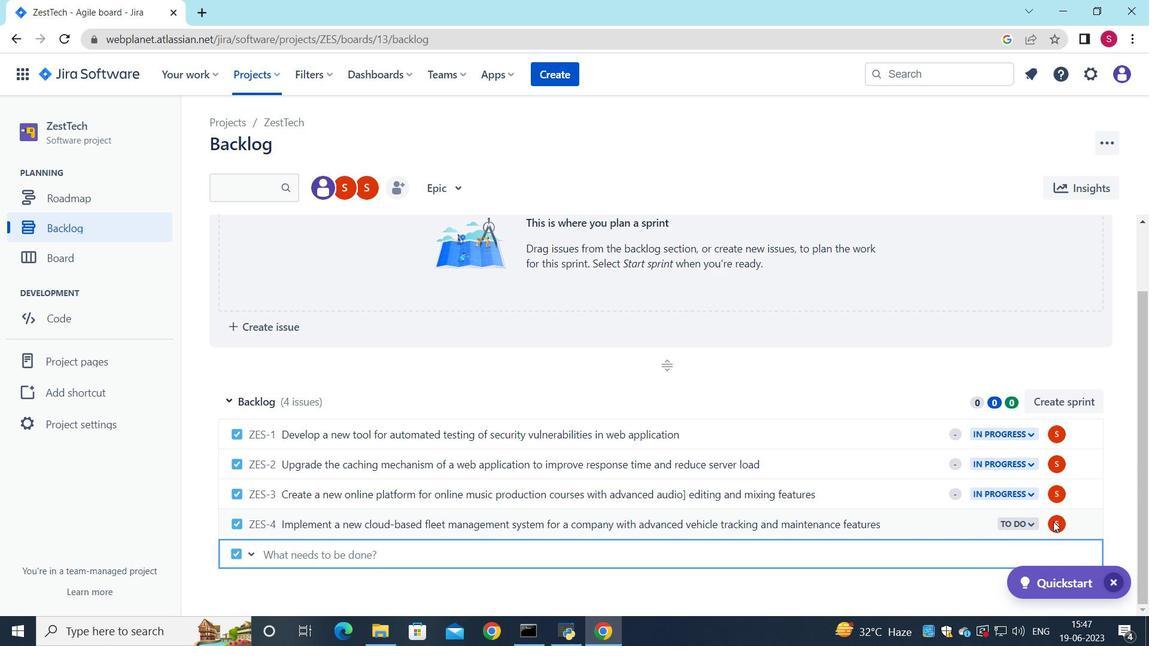 
Action: Mouse pressed left at (1054, 522)
Screenshot: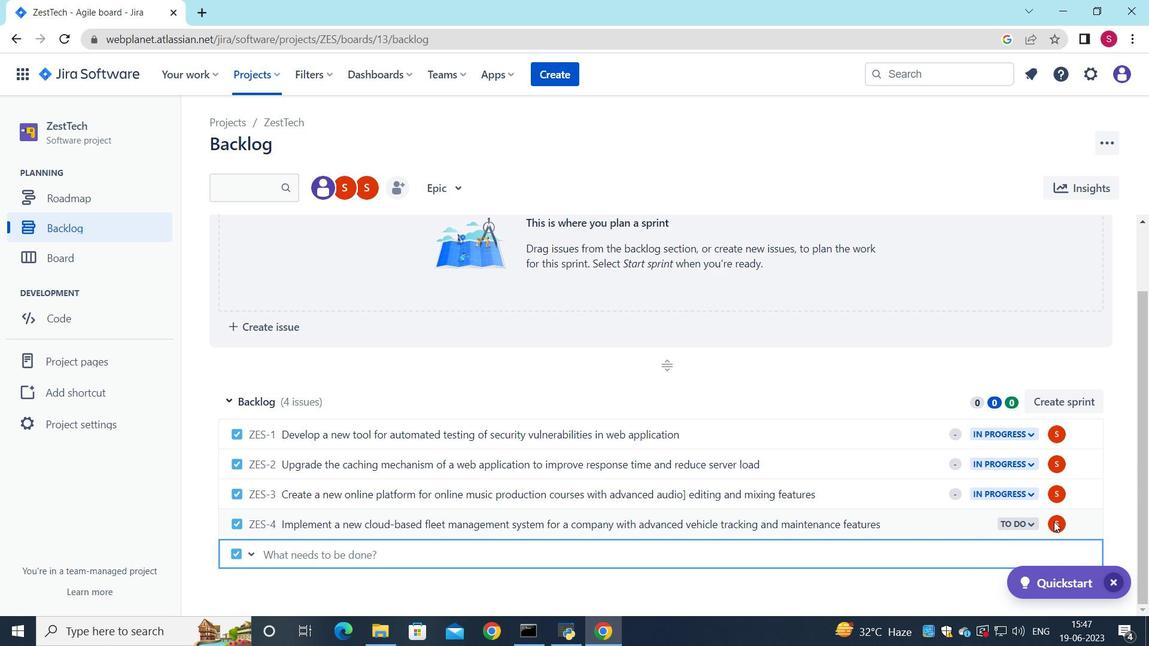 
Action: Mouse moved to (1055, 527)
Screenshot: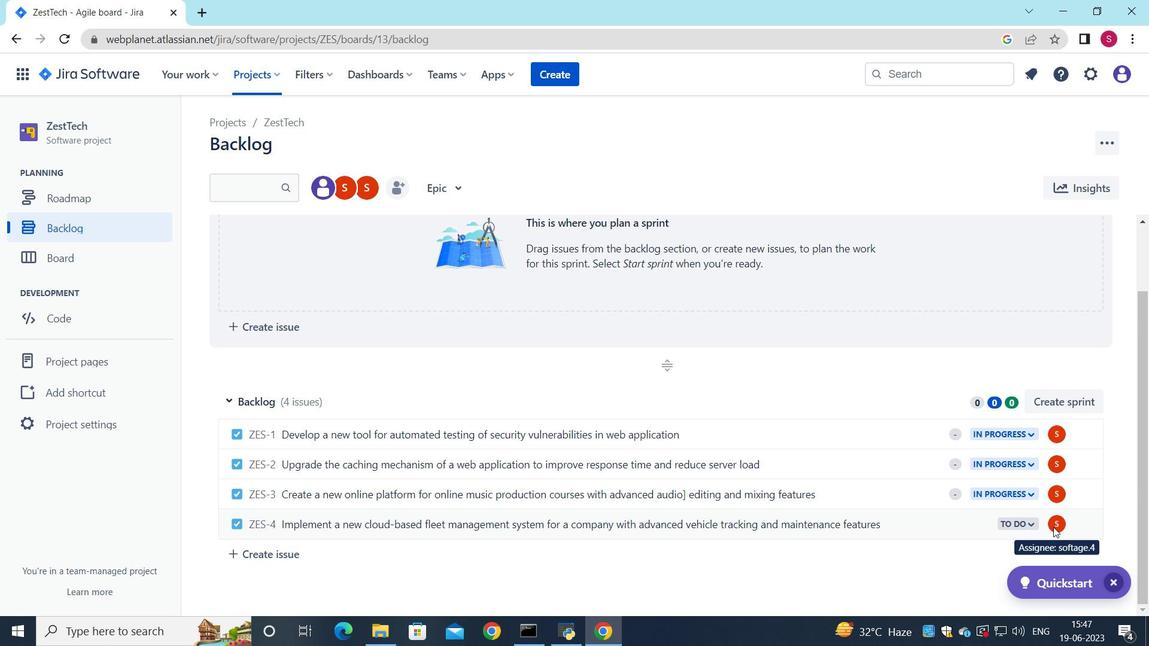 
Action: Mouse scrolled (1055, 527) with delta (0, 0)
Screenshot: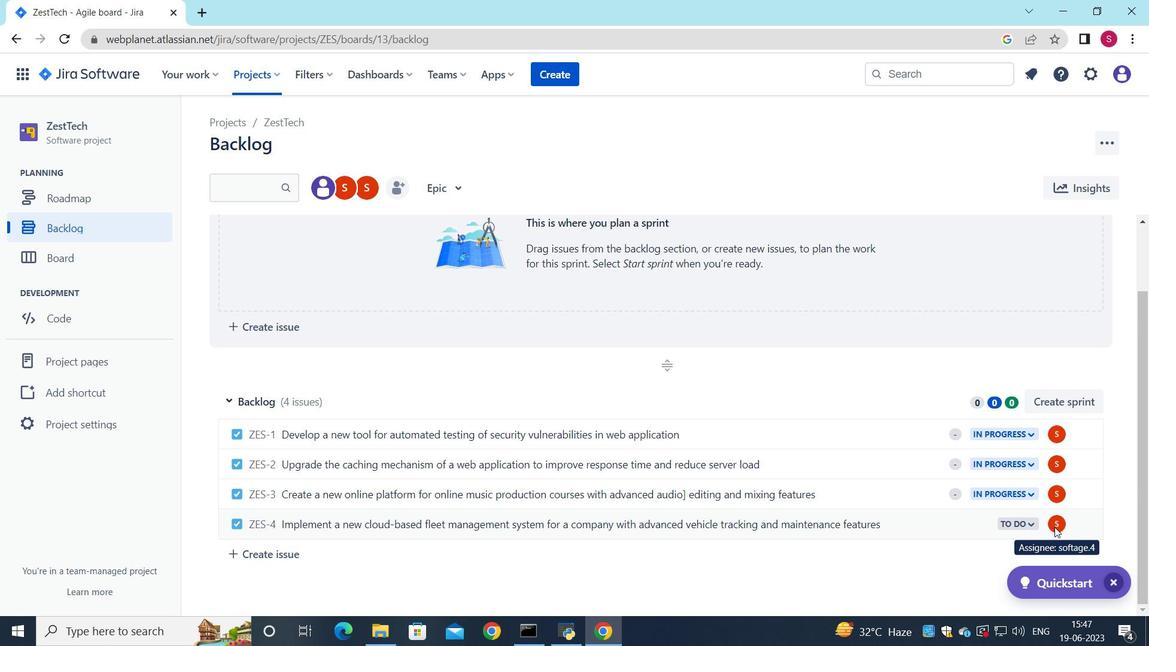
Action: Mouse pressed left at (1055, 527)
Screenshot: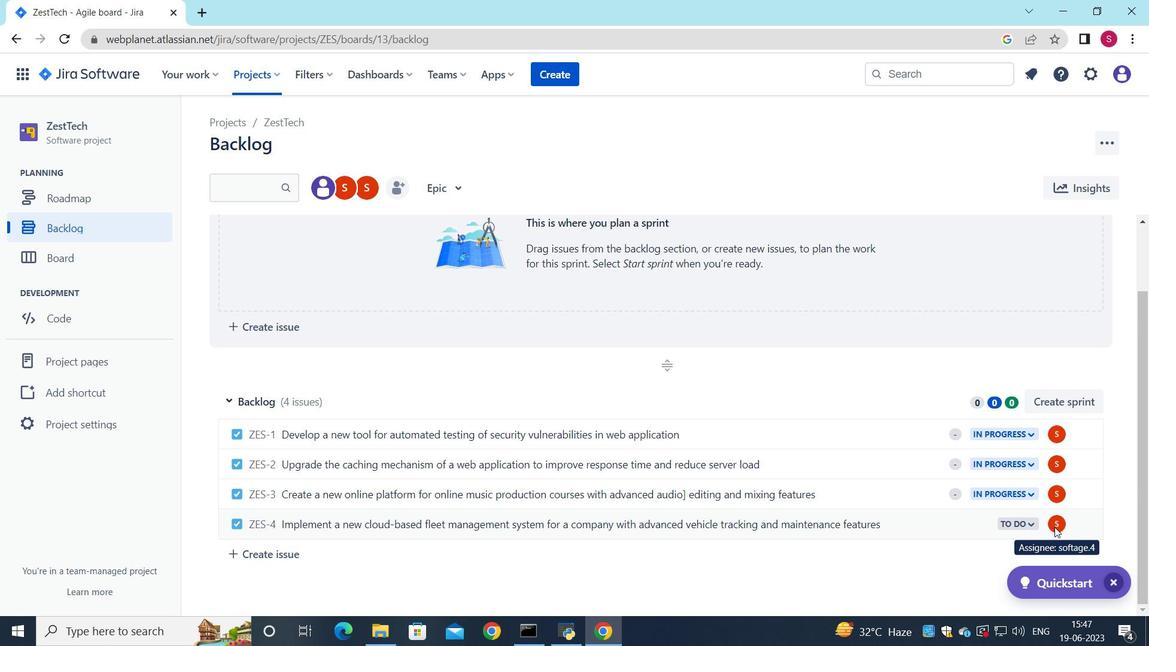 
Action: Mouse moved to (1057, 521)
Screenshot: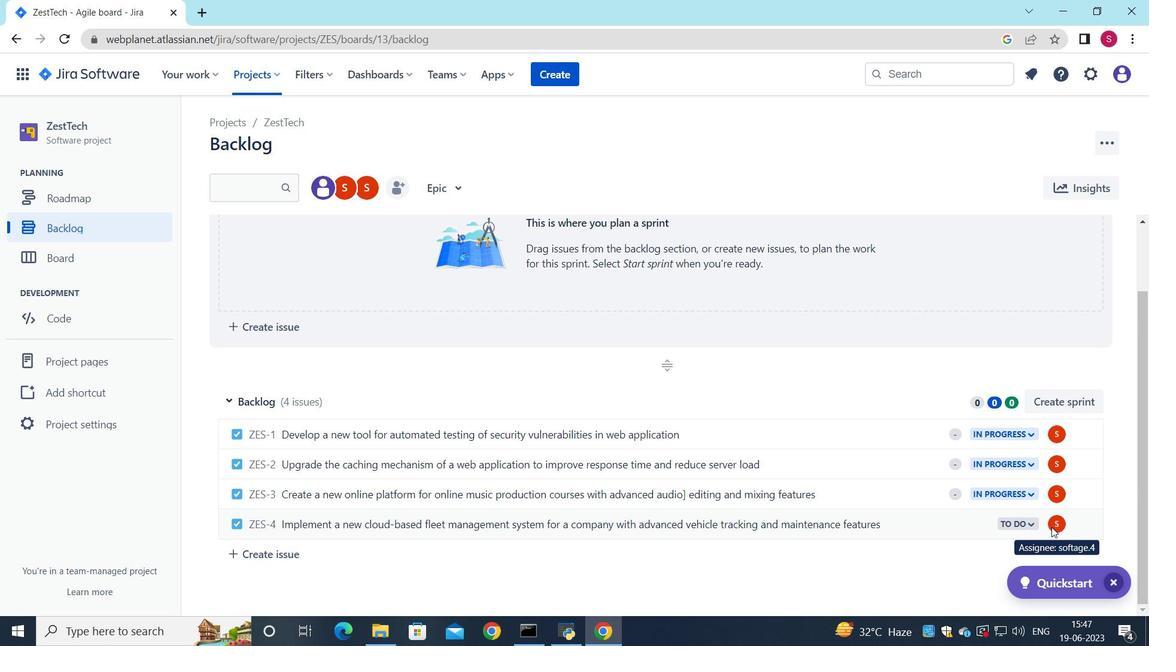 
Action: Mouse scrolled (1057, 521) with delta (0, 0)
Screenshot: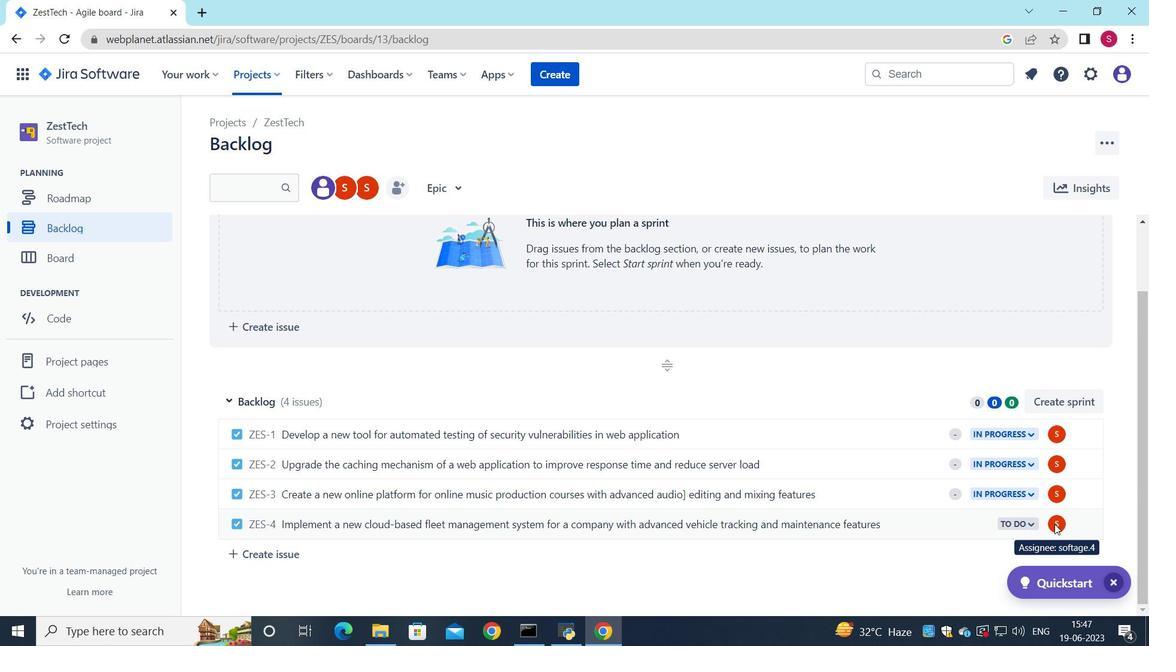 
Action: Mouse scrolled (1057, 521) with delta (0, 0)
Screenshot: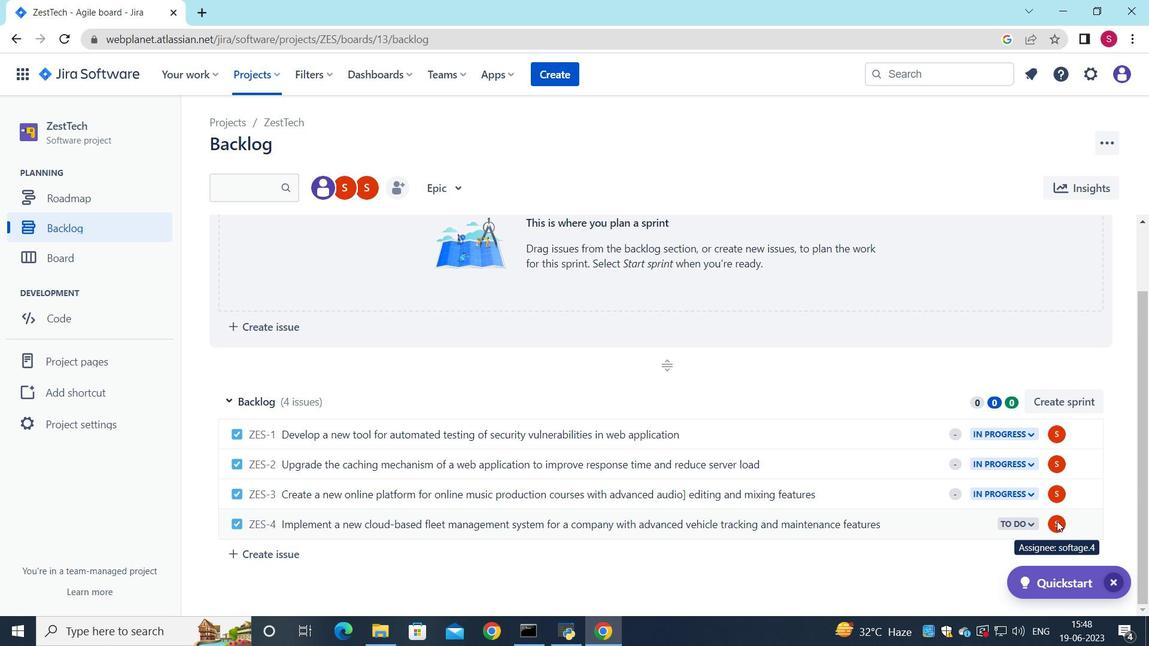 
Action: Mouse moved to (1061, 520)
Screenshot: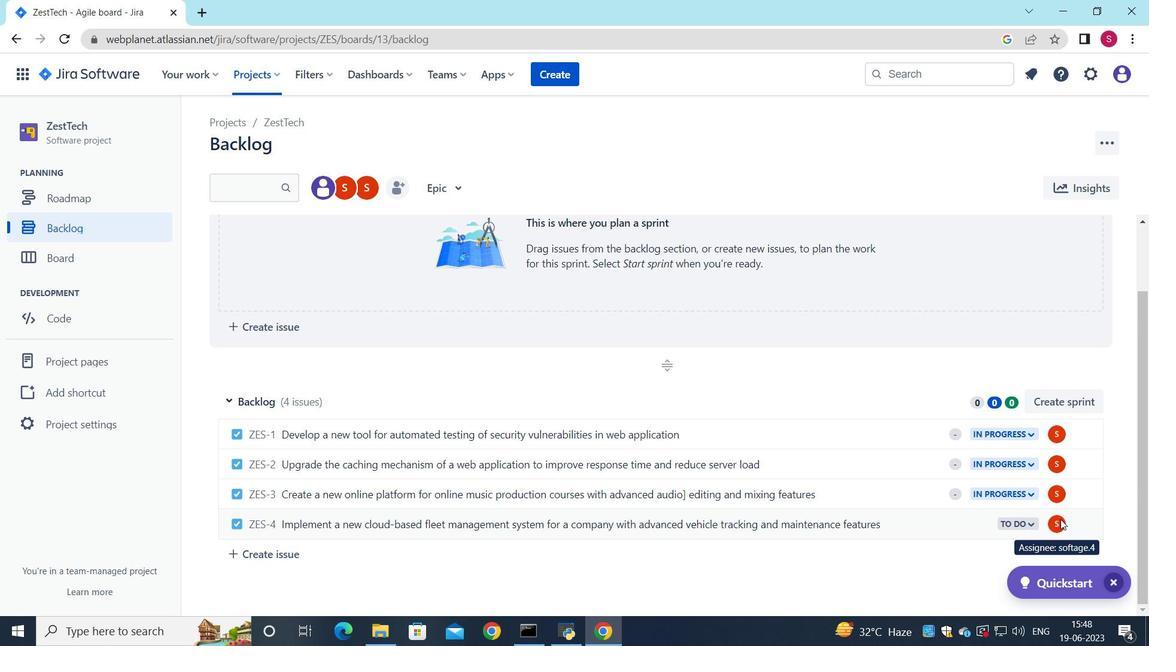
Action: Mouse pressed left at (1061, 520)
Screenshot: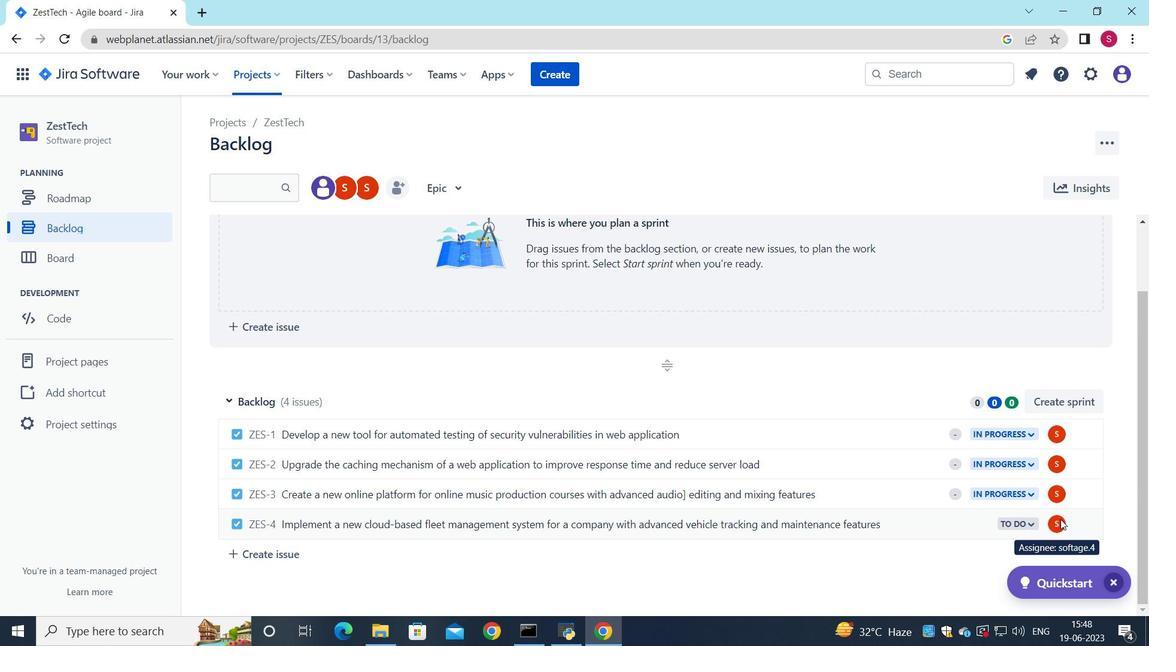 
Action: Mouse moved to (1057, 524)
Screenshot: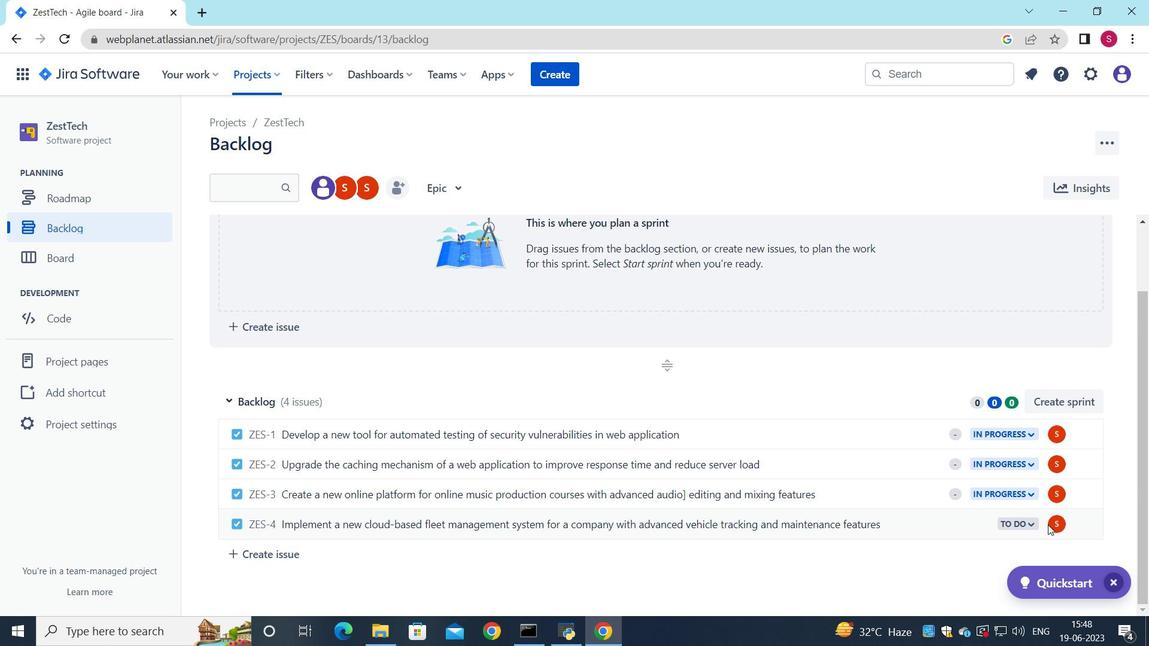 
Action: Mouse pressed left at (1057, 524)
Screenshot: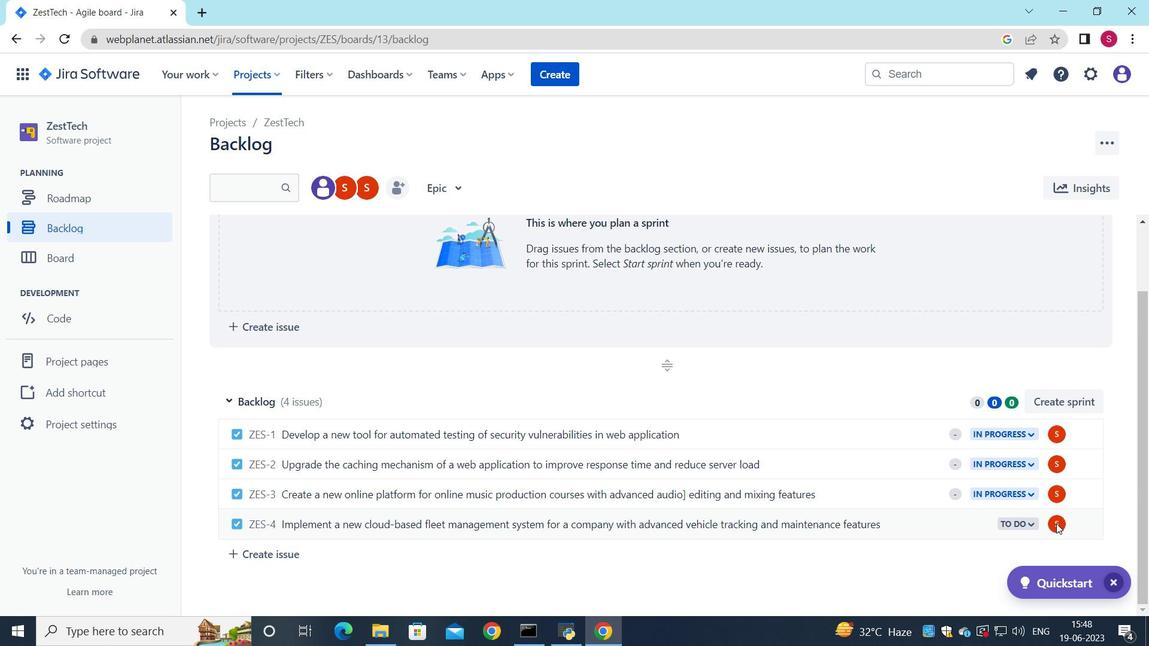 
Action: Mouse pressed left at (1057, 524)
Screenshot: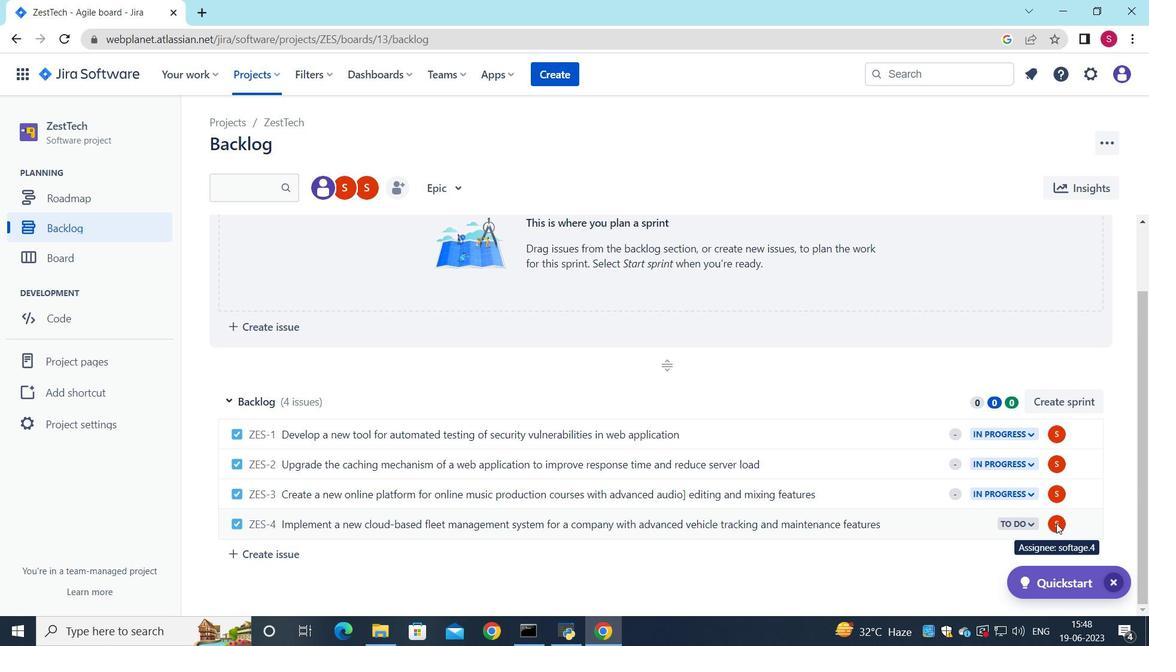 
Action: Mouse pressed left at (1057, 524)
Screenshot: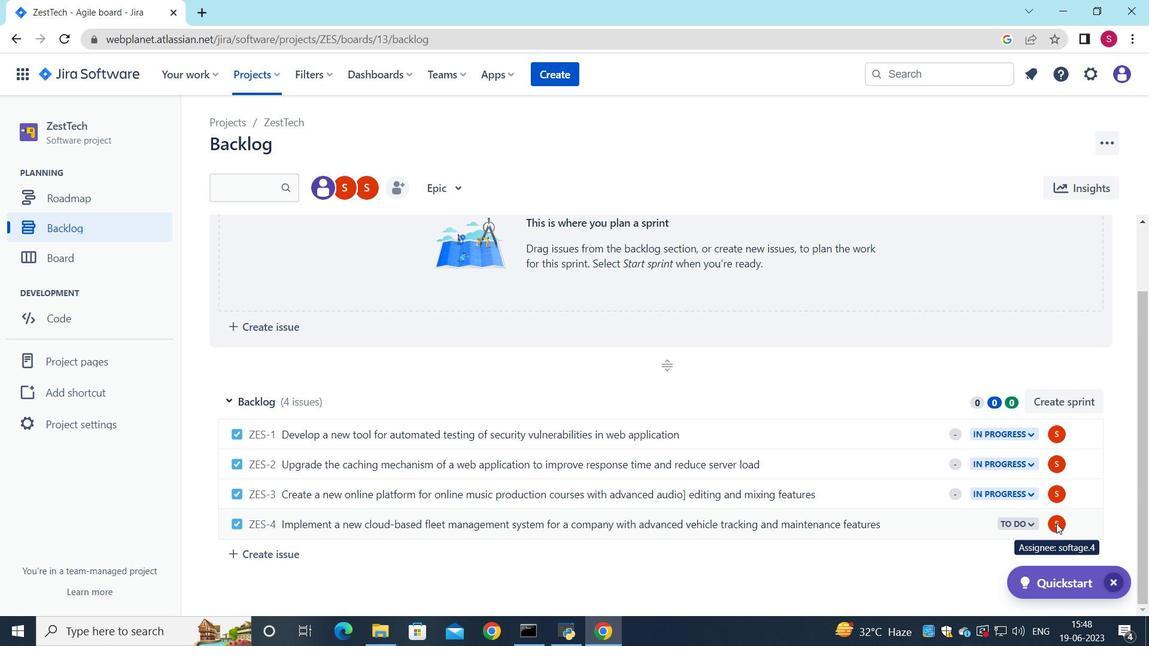 
Action: Mouse pressed left at (1057, 524)
Screenshot: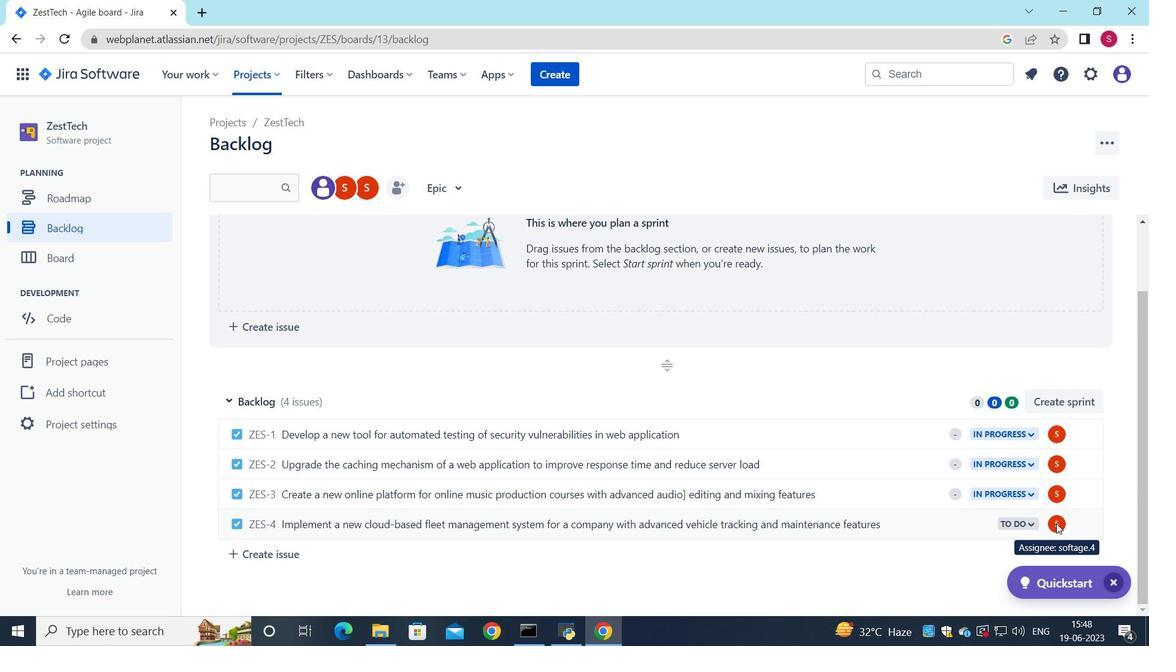 
Action: Mouse moved to (1072, 526)
Screenshot: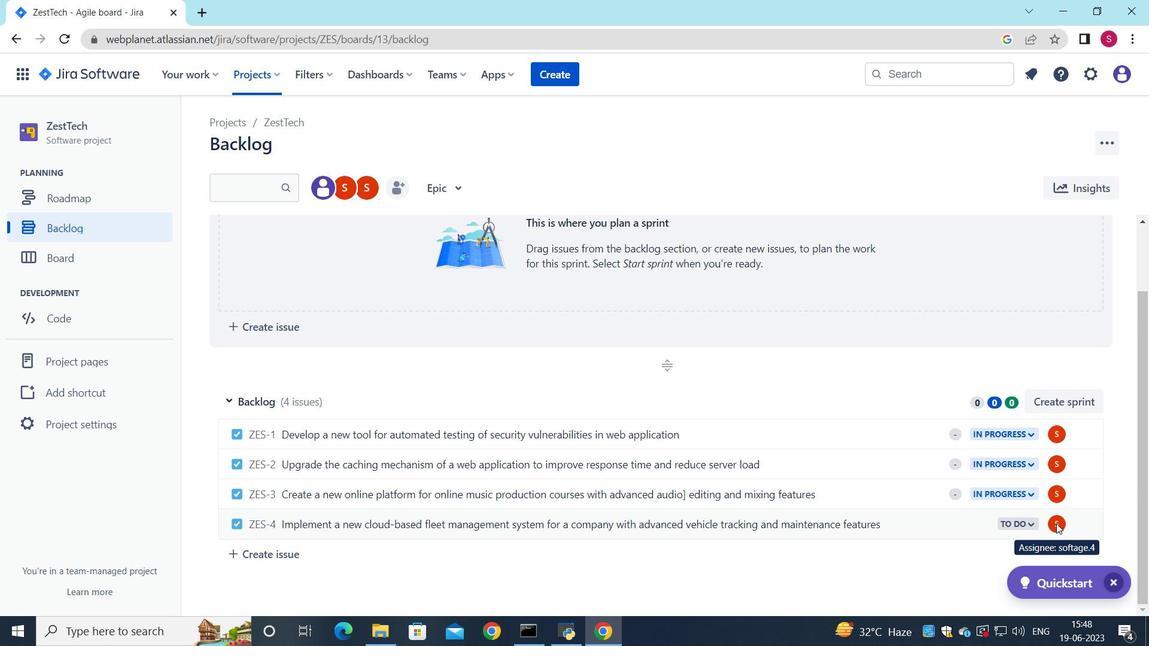 
Action: Mouse pressed left at (1072, 526)
Screenshot: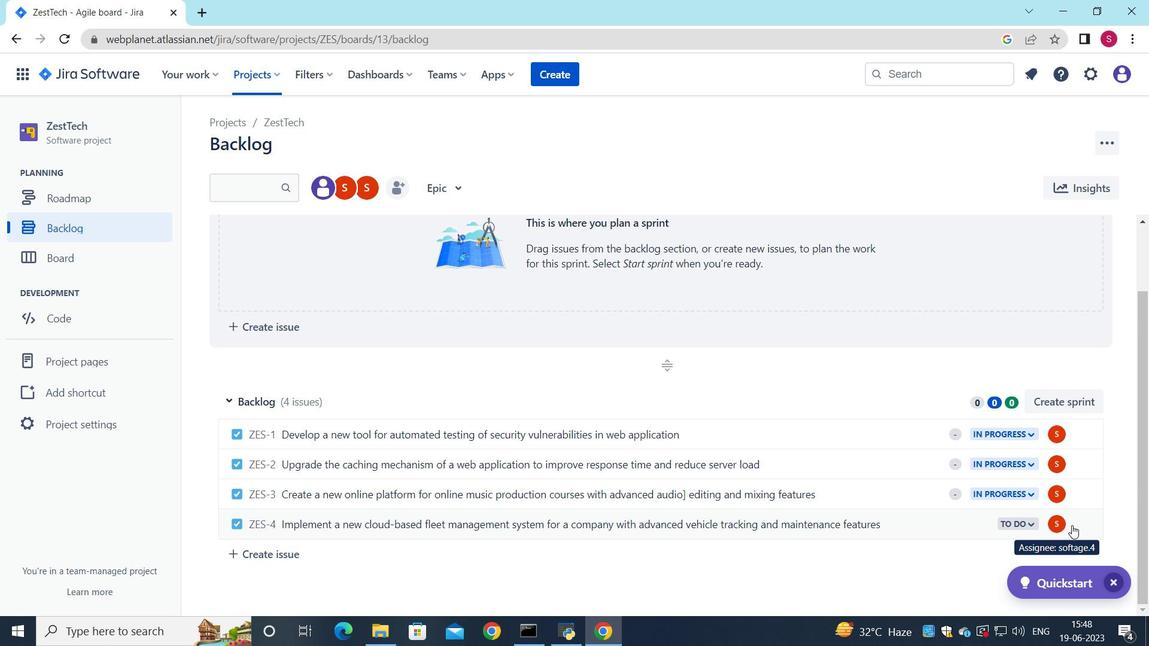 
Action: Mouse pressed left at (1072, 526)
Screenshot: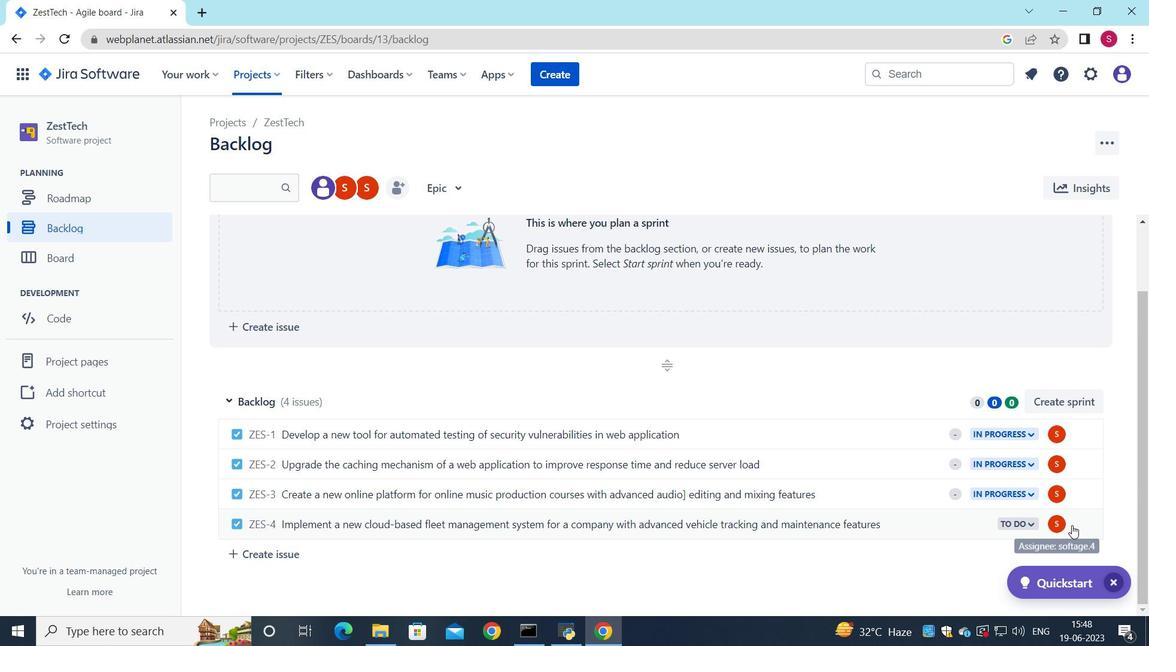 
Action: Mouse moved to (725, 523)
Screenshot: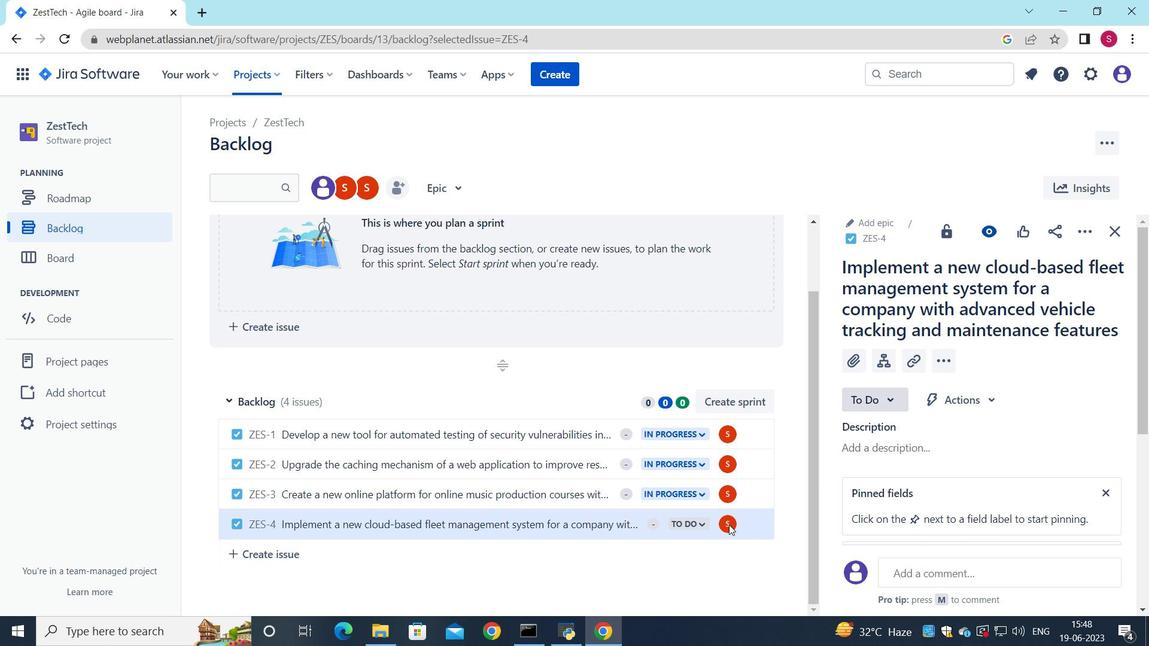 
Action: Mouse pressed left at (725, 523)
Screenshot: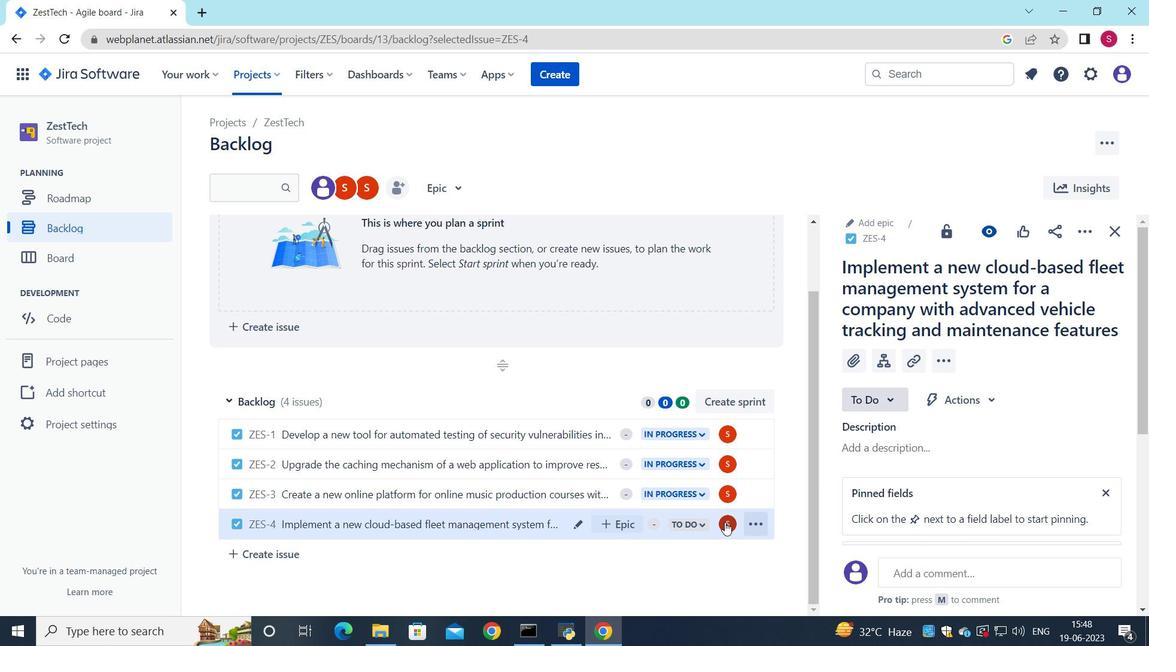 
Action: Mouse moved to (765, 523)
Screenshot: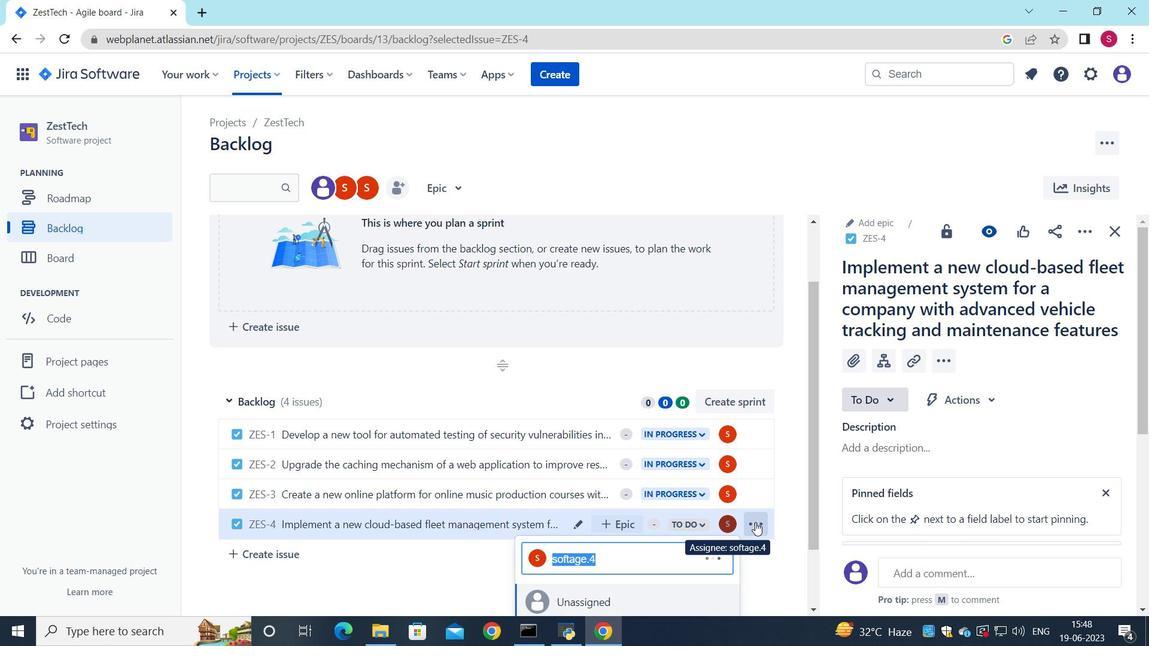 
Action: Mouse pressed left at (765, 523)
Screenshot: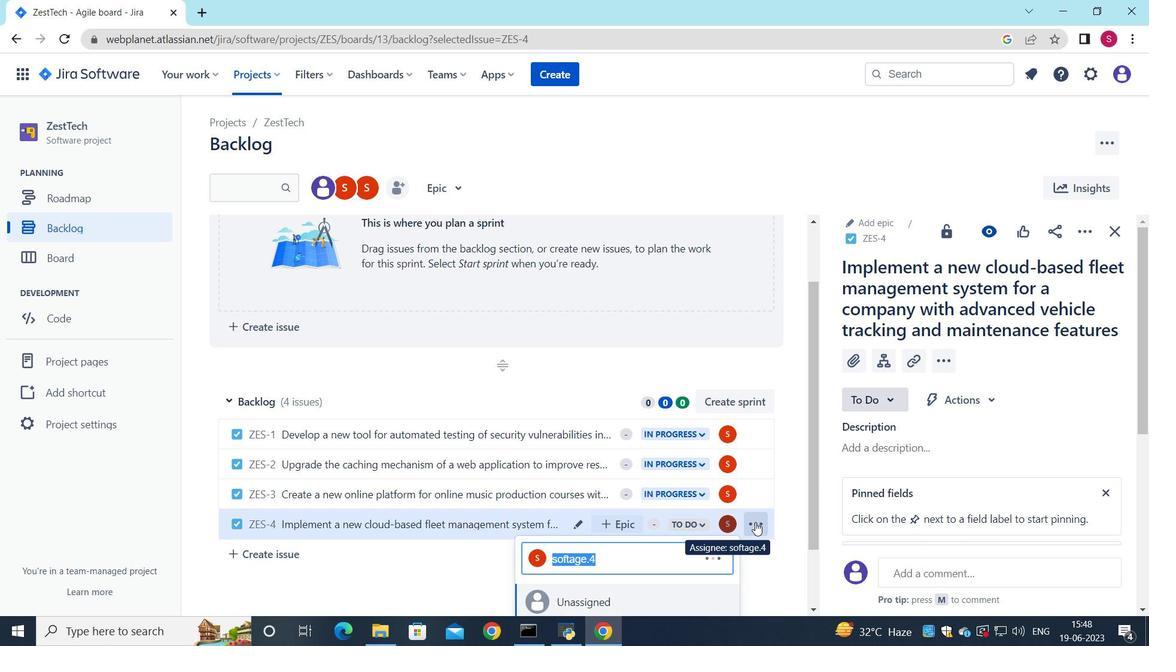 
Action: Mouse moved to (734, 524)
Screenshot: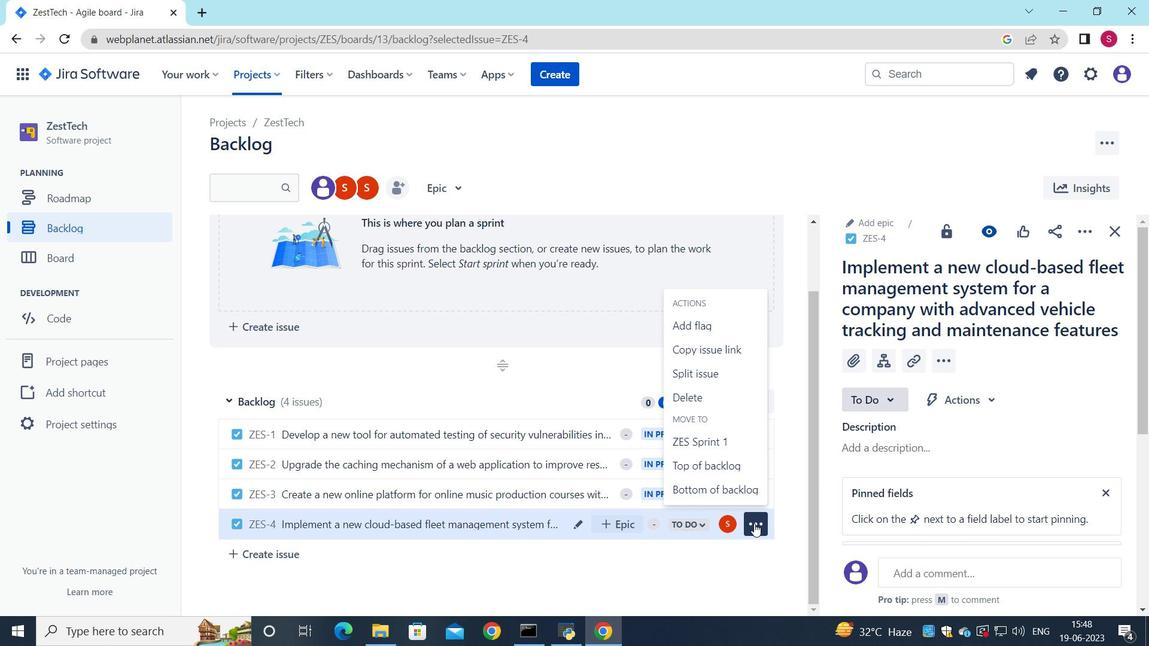 
Action: Mouse pressed left at (734, 524)
Screenshot: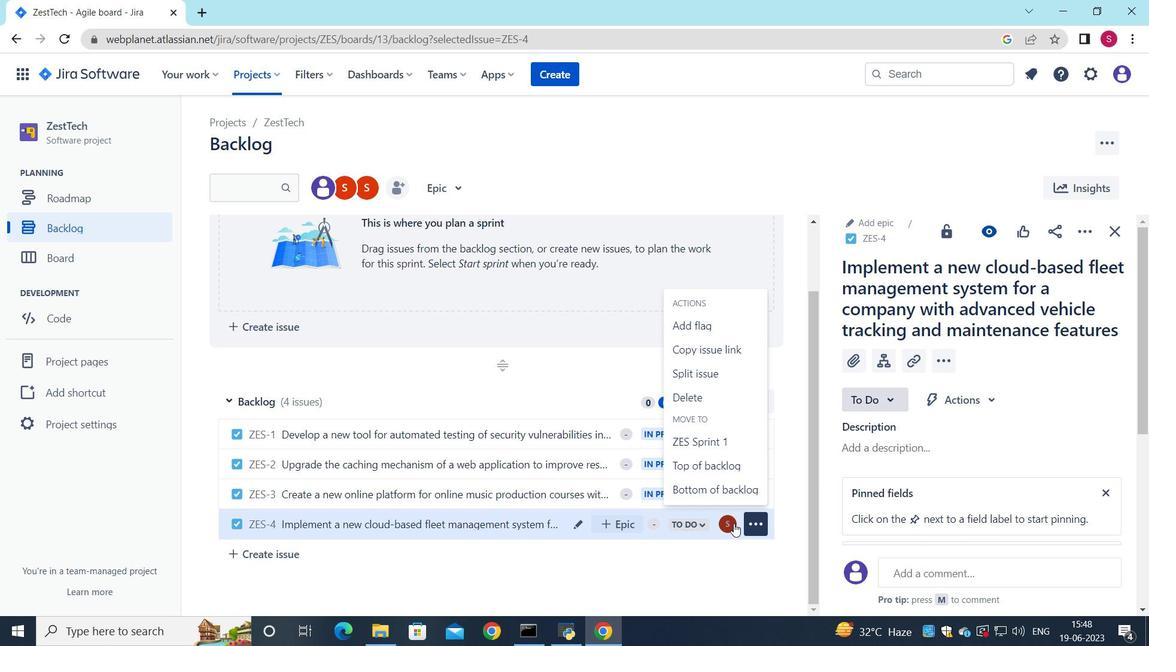 
Action: Mouse moved to (621, 562)
Screenshot: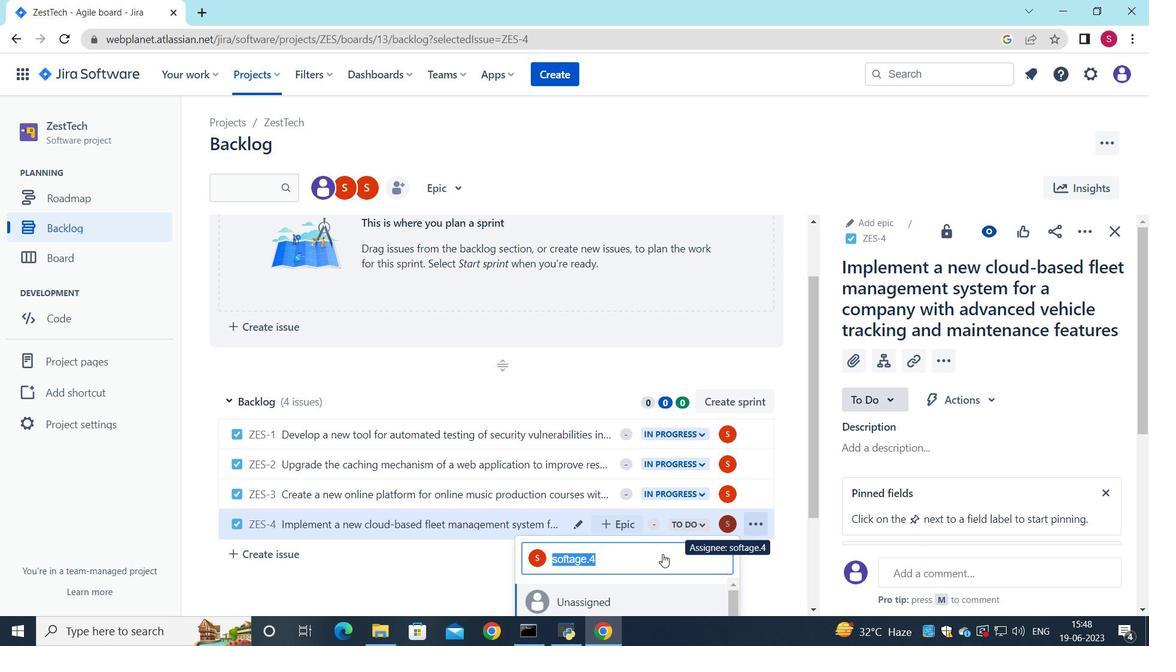 
Action: Mouse scrolled (621, 561) with delta (0, 0)
Screenshot: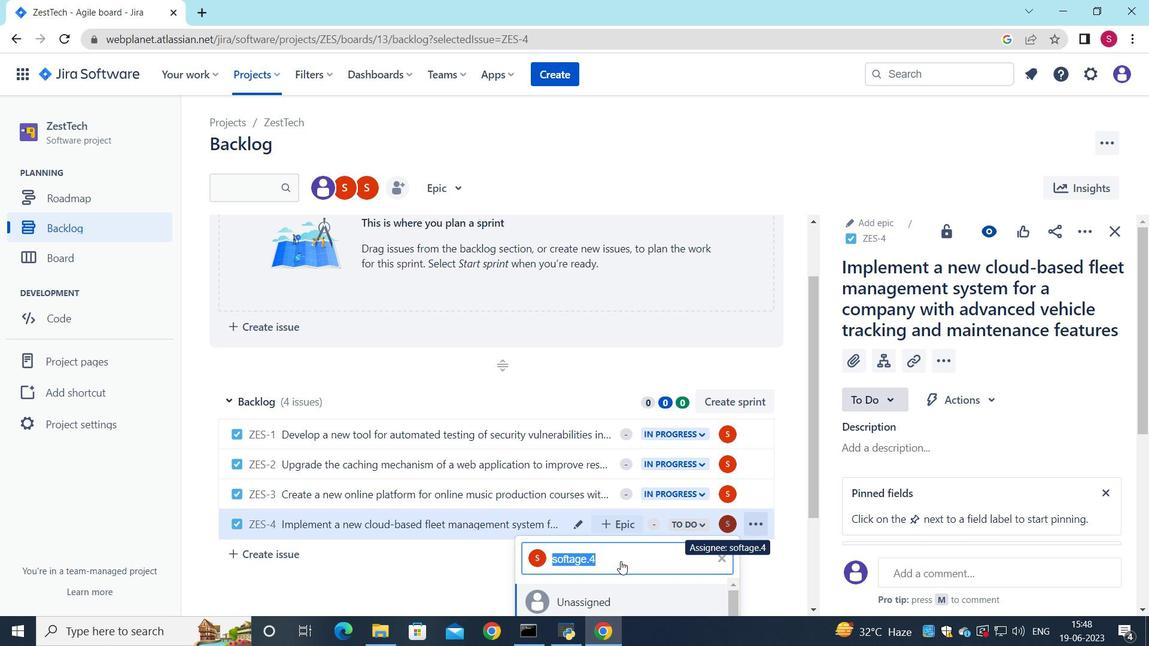 
Action: Mouse moved to (614, 488)
Screenshot: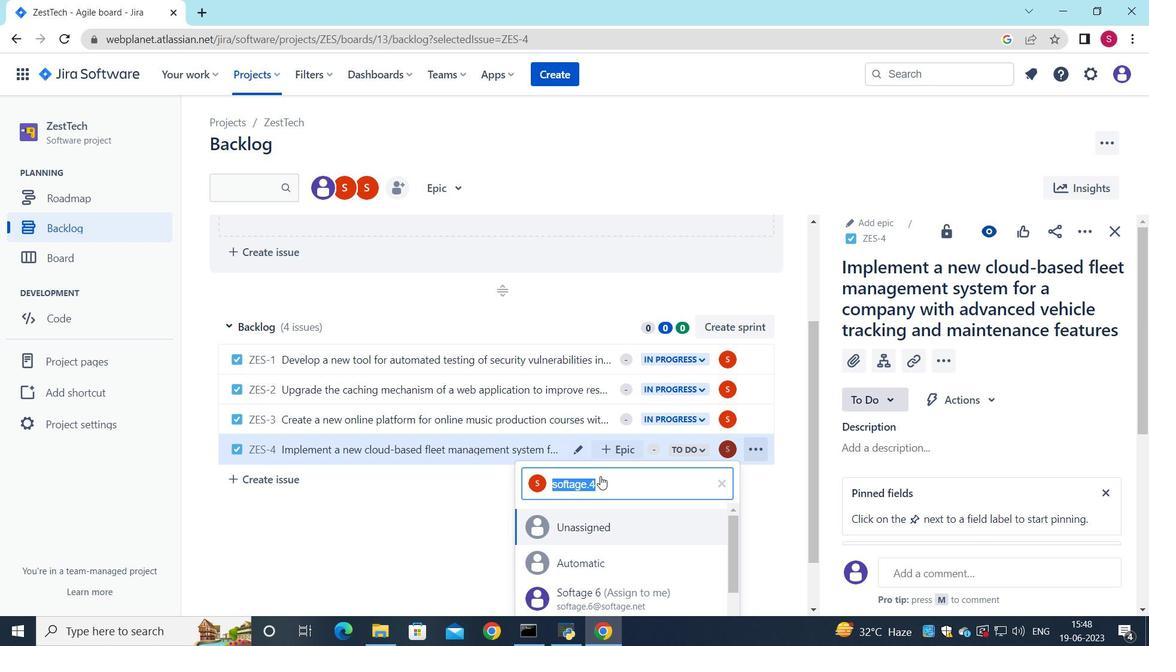 
Action: Mouse scrolled (614, 487) with delta (0, 0)
Screenshot: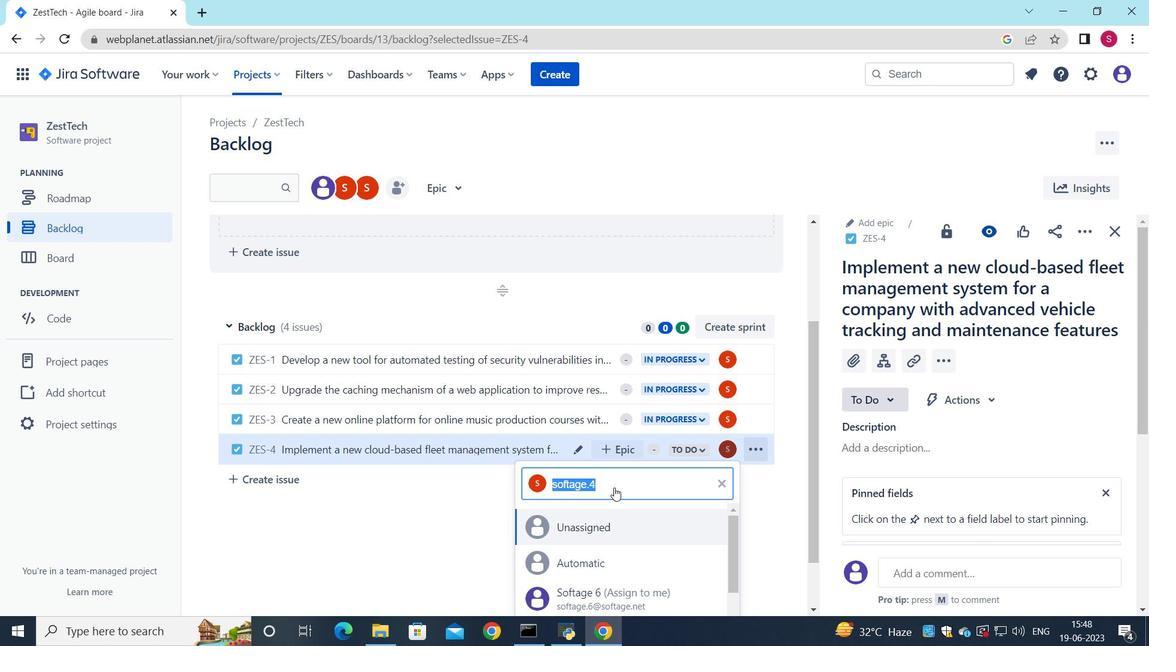 
Action: Mouse scrolled (614, 487) with delta (0, 0)
Screenshot: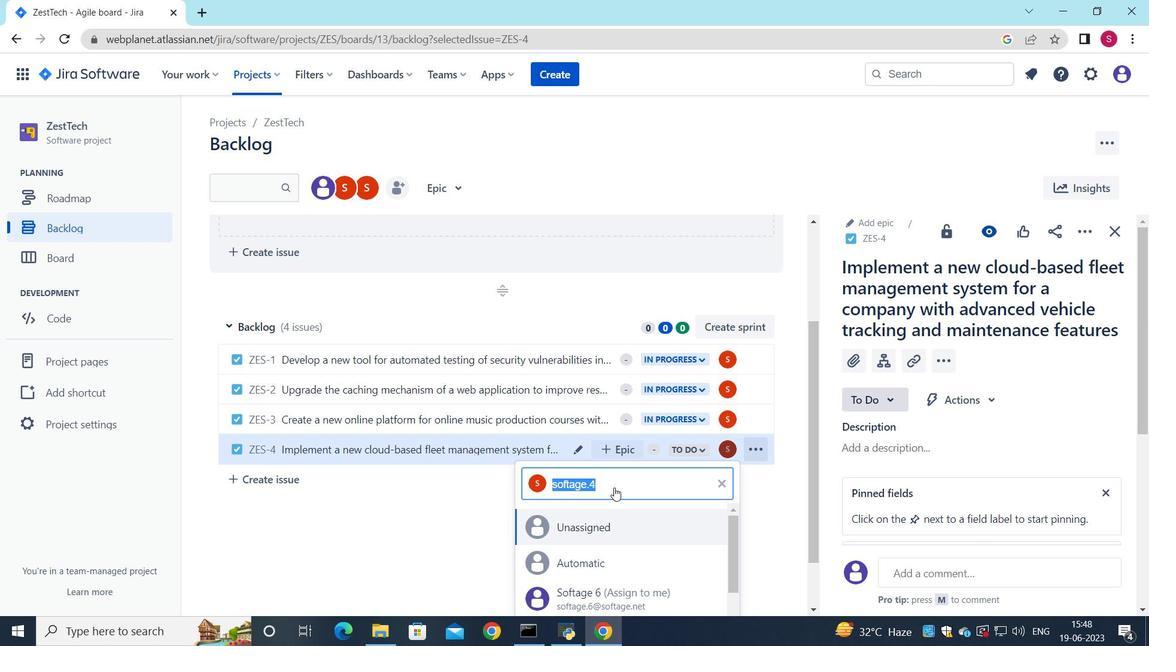 
Action: Mouse scrolled (614, 487) with delta (0, 0)
Screenshot: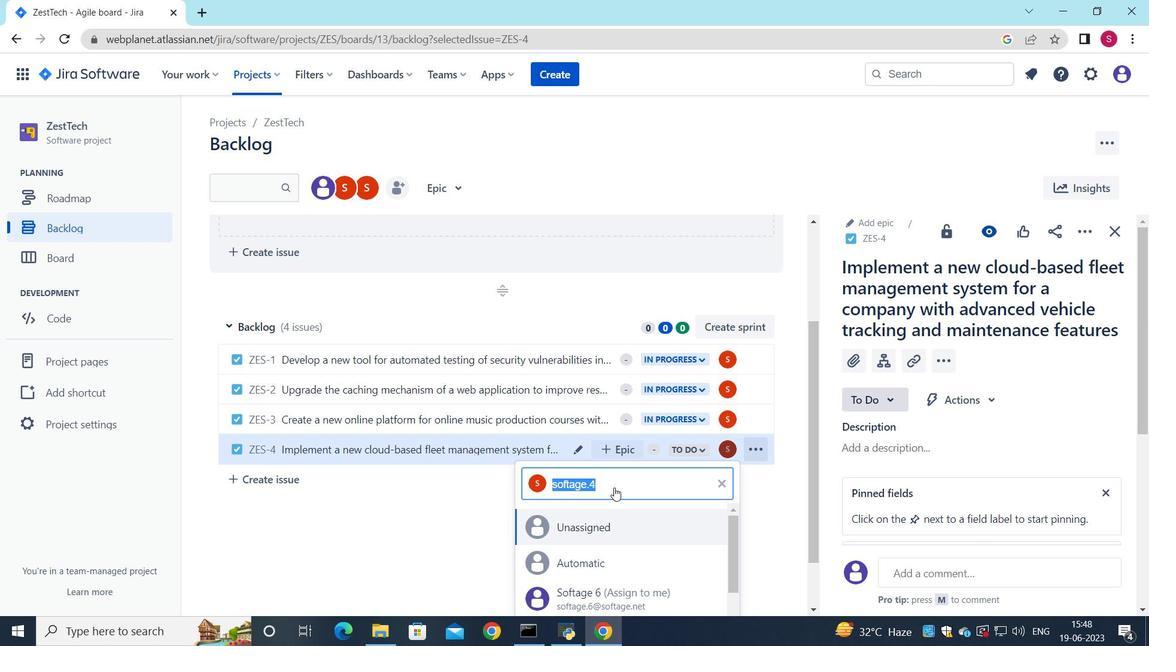 
Action: Mouse moved to (589, 521)
Screenshot: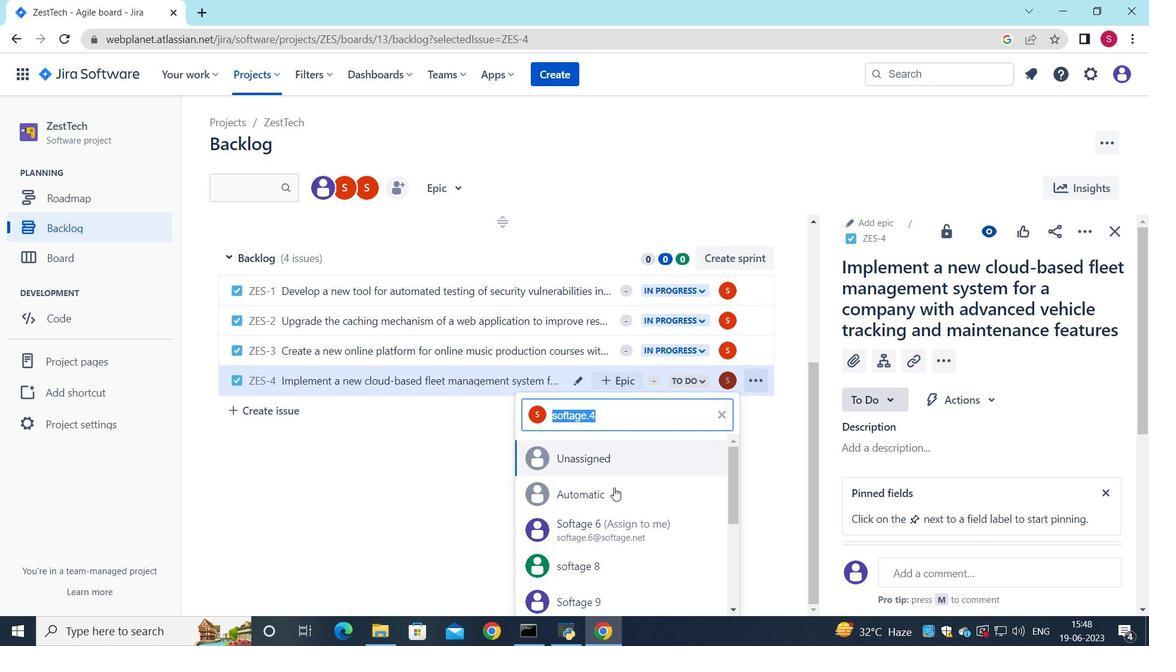 
Action: Mouse scrolled (589, 521) with delta (0, 0)
Screenshot: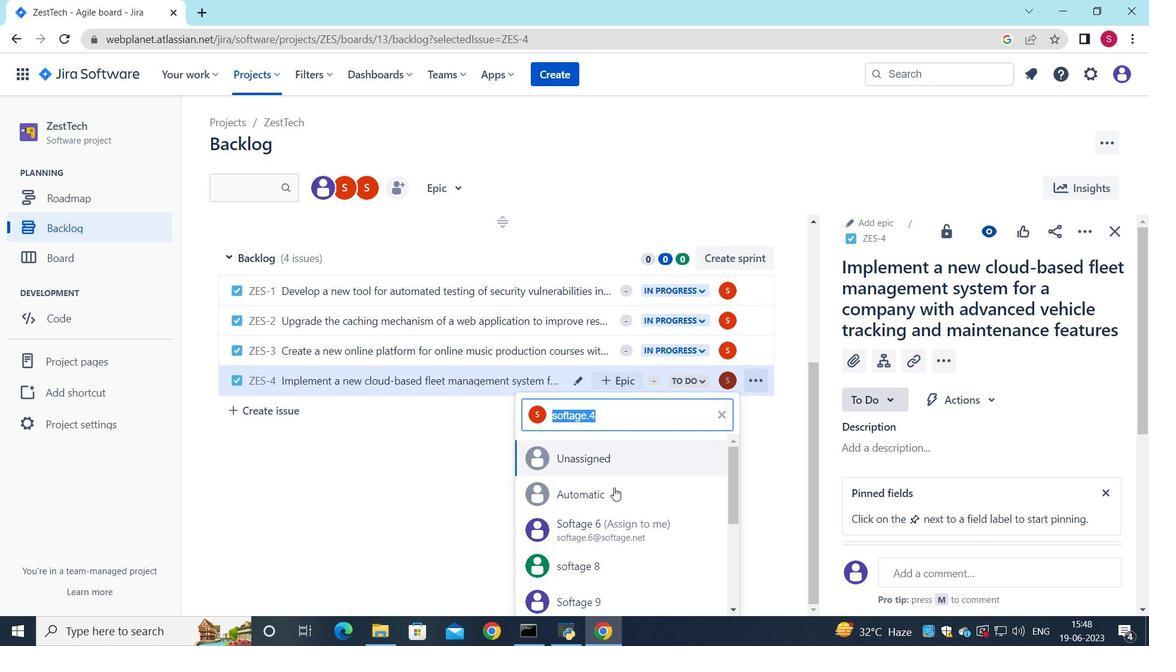 
Action: Mouse moved to (589, 522)
Screenshot: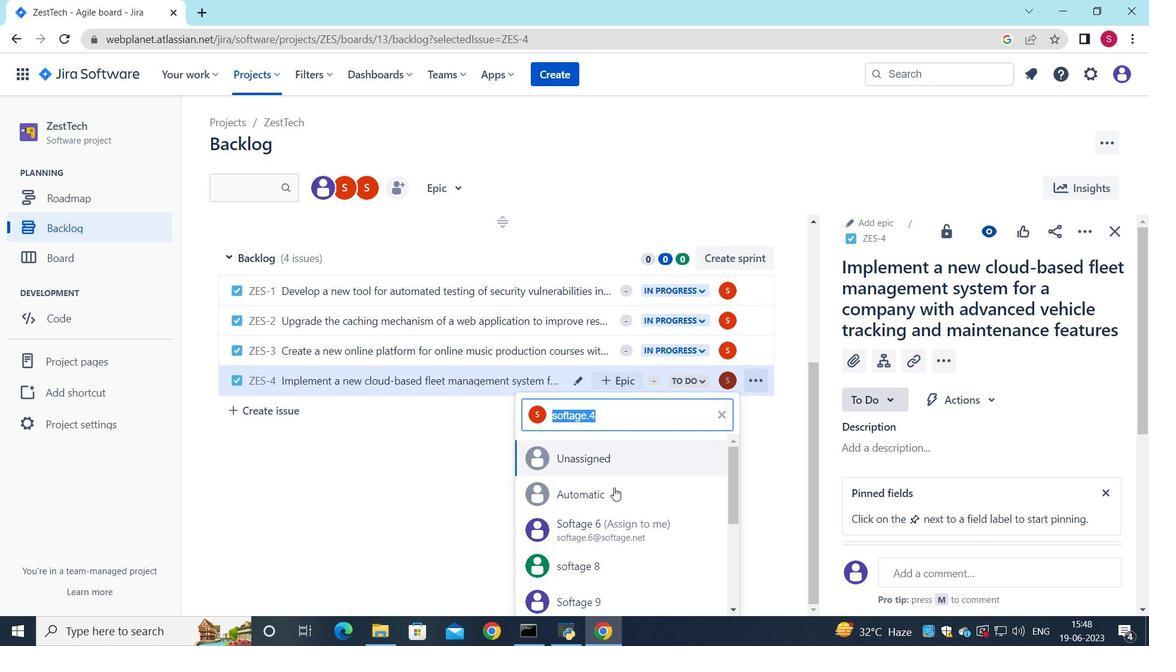 
Action: Mouse scrolled (589, 521) with delta (0, 0)
Screenshot: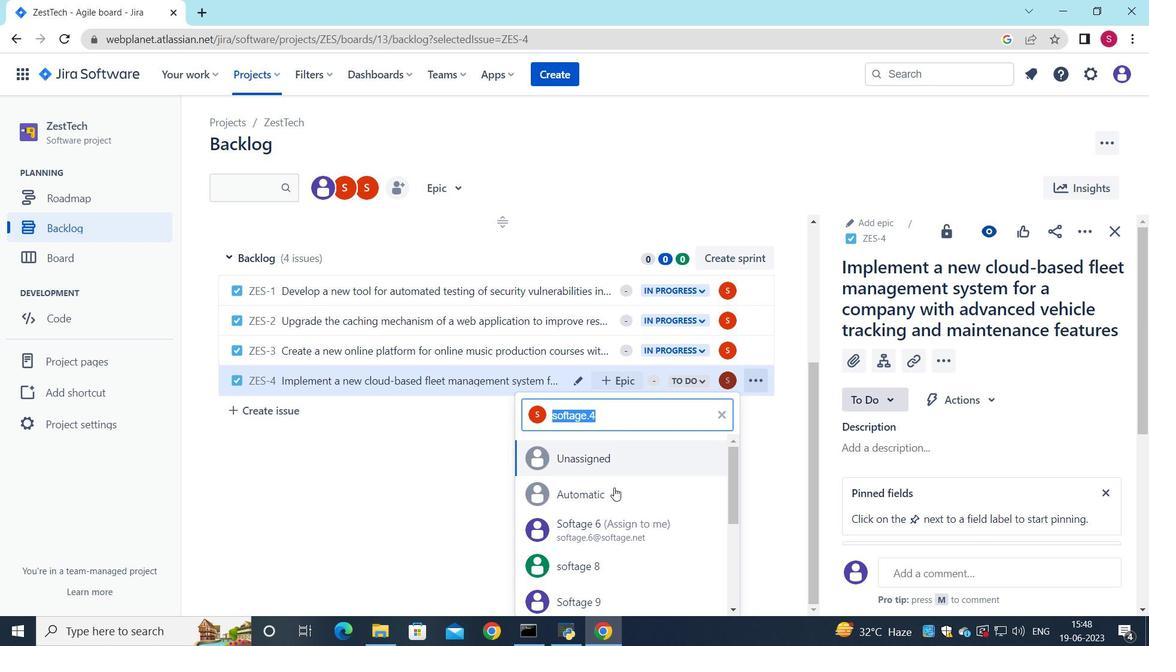 
Action: Mouse moved to (594, 540)
Screenshot: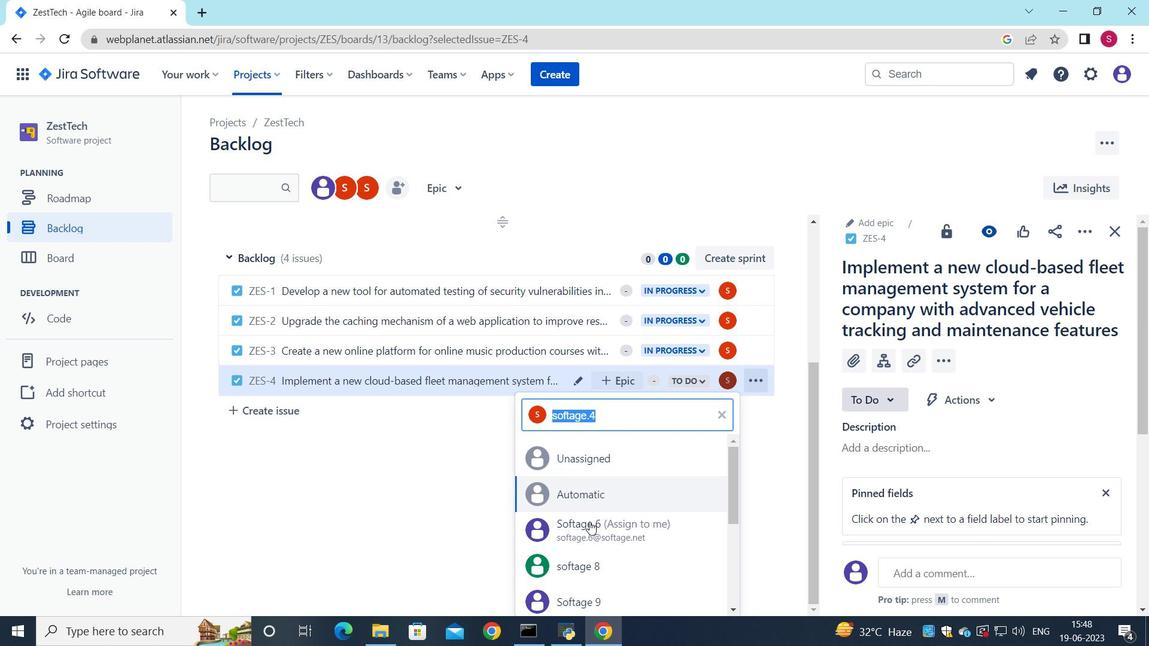 
Action: Mouse scrolled (594, 540) with delta (0, 0)
Screenshot: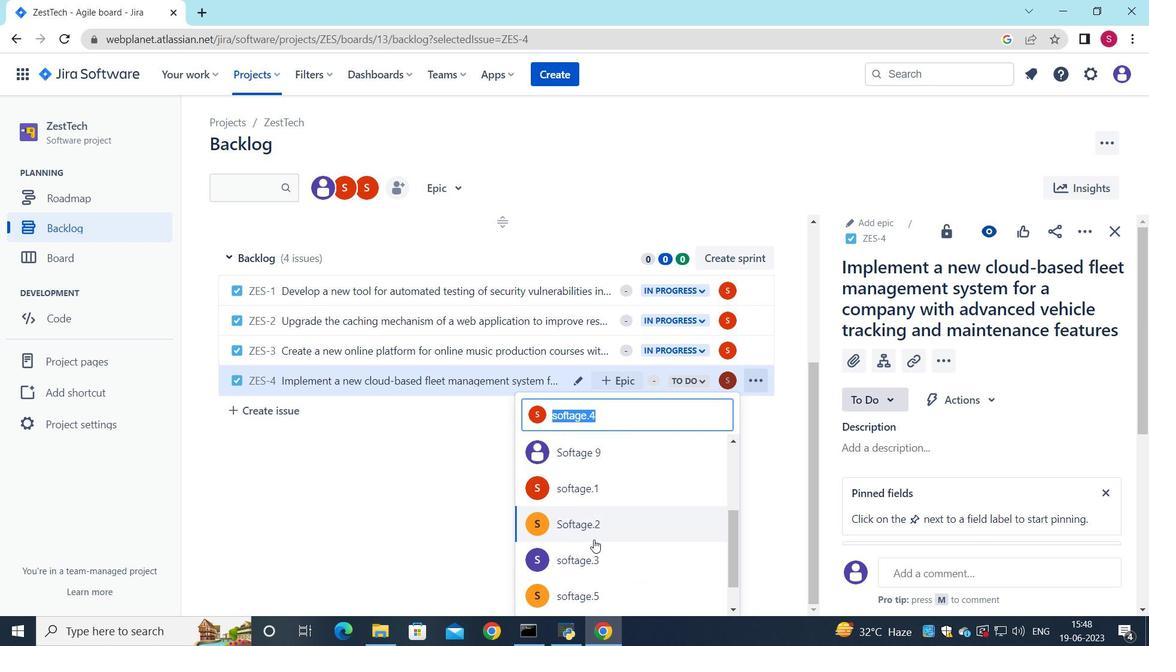 
Action: Mouse moved to (597, 452)
Screenshot: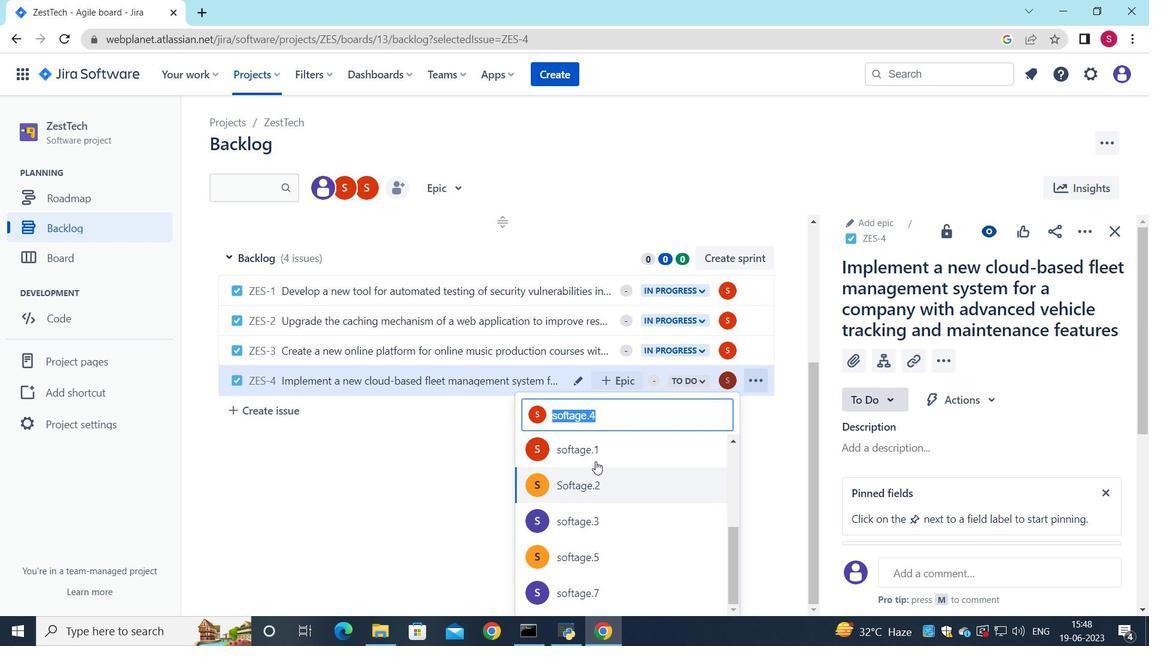
Action: Mouse pressed left at (597, 452)
Screenshot: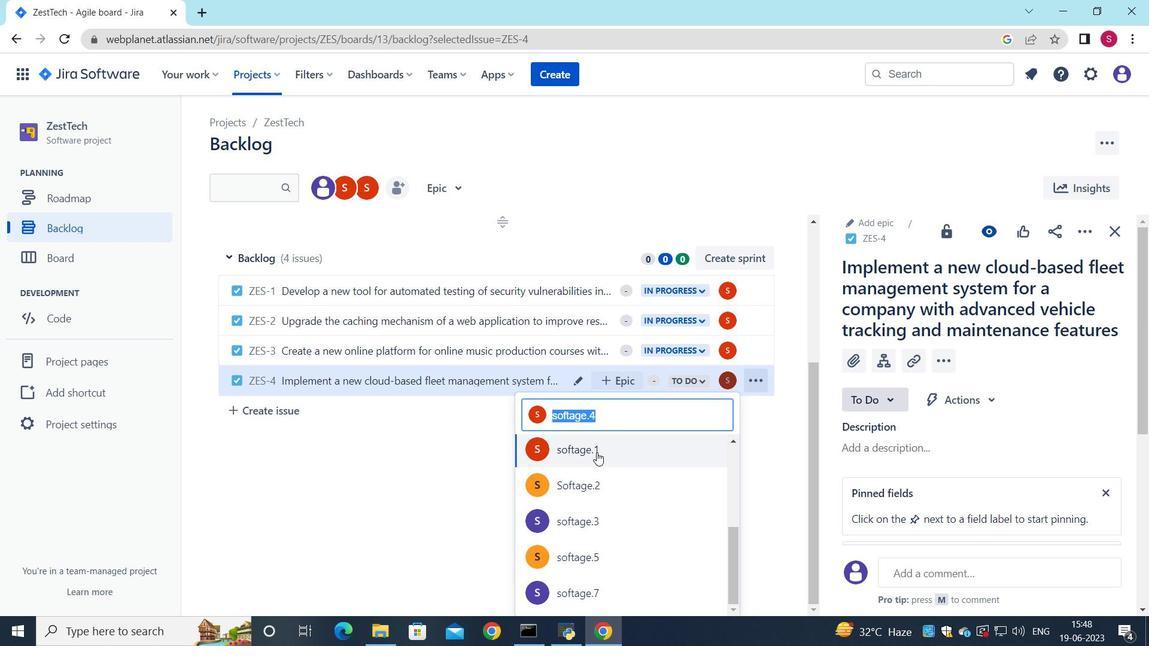 
Action: Mouse moved to (701, 524)
Screenshot: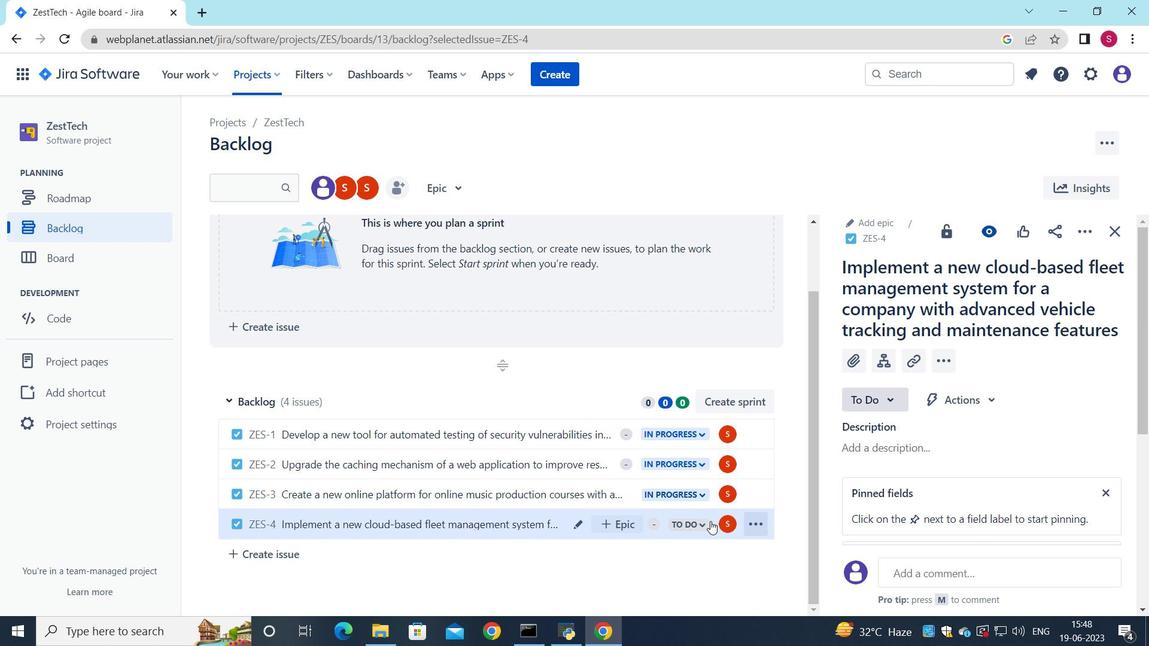 
Action: Mouse pressed left at (701, 524)
Screenshot: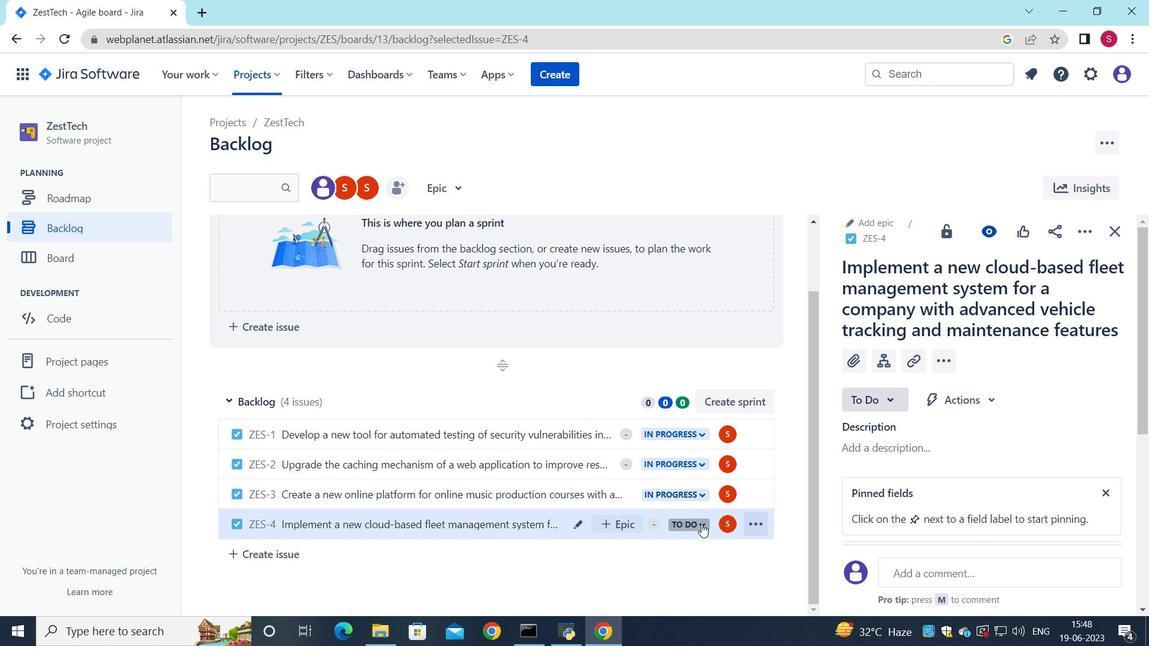 
Action: Mouse moved to (723, 438)
Screenshot: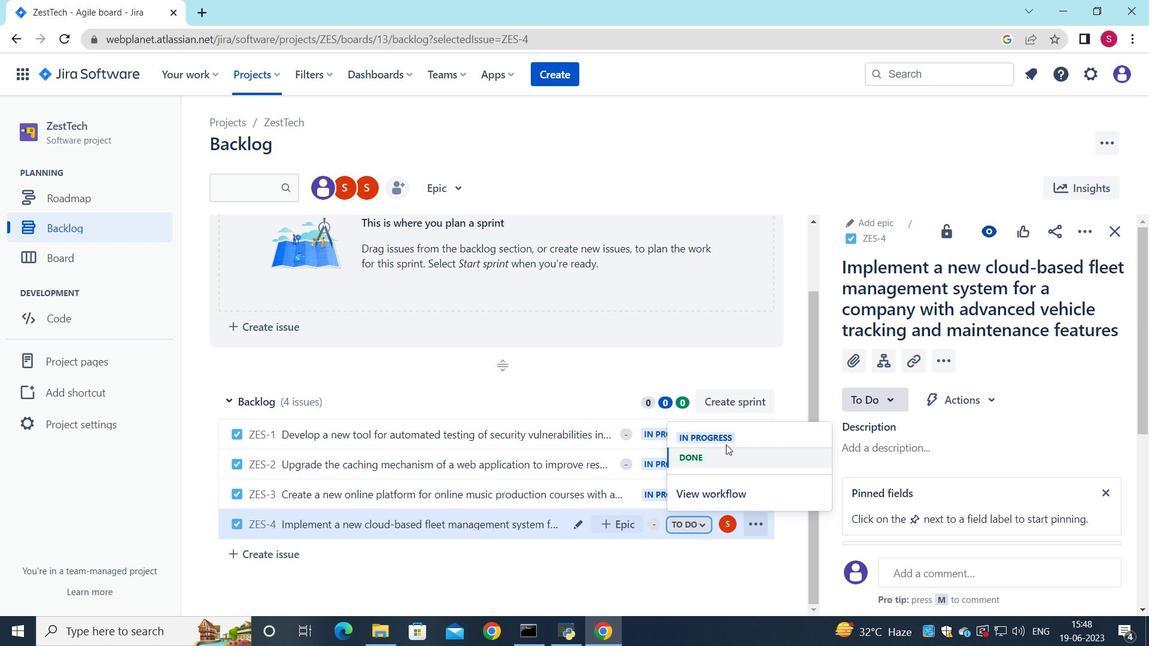 
Action: Mouse pressed left at (723, 438)
Screenshot: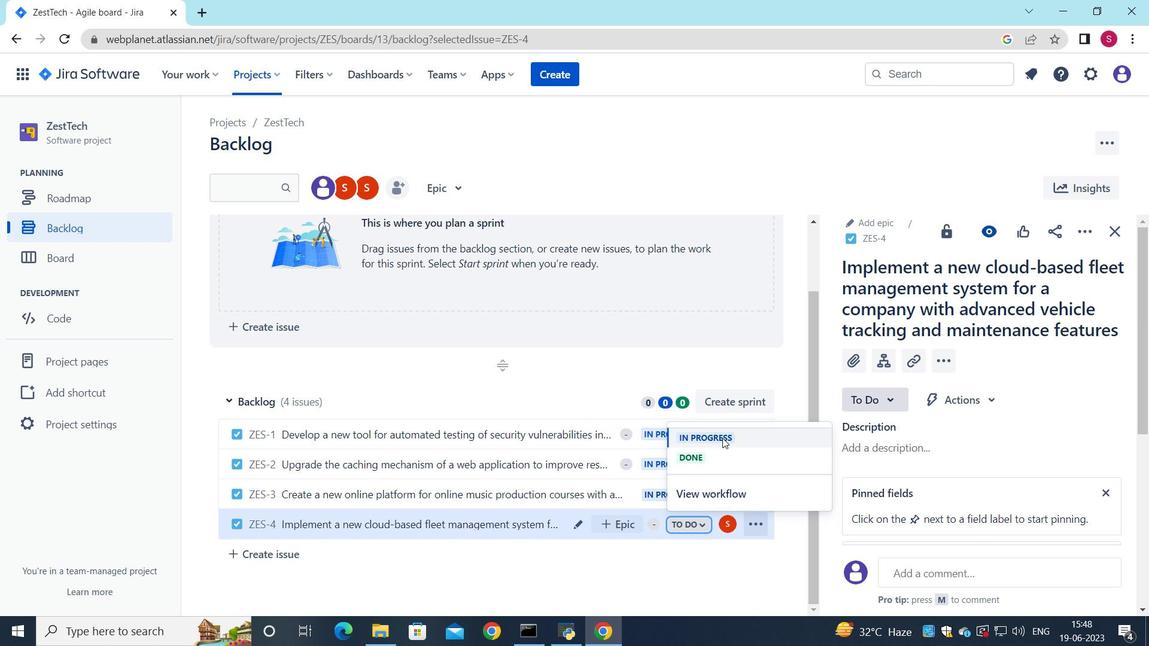 
Action: Mouse moved to (585, 595)
Screenshot: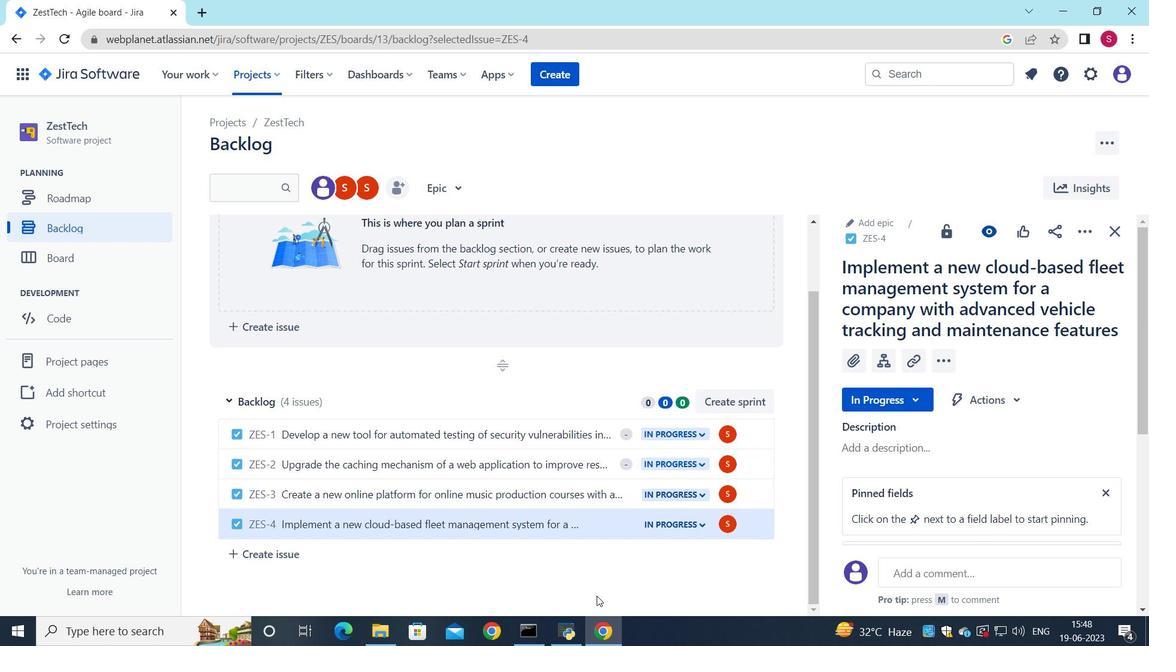 
